 Task: Design a 3D-printable kinetic sculpture powered by an automated crank mechanism.
Action: Mouse moved to (150, 125)
Screenshot: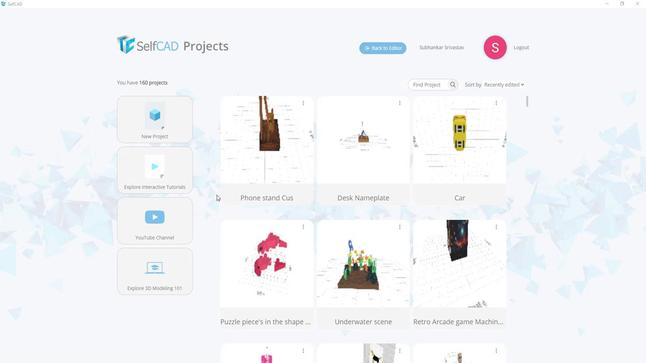 
Action: Mouse pressed left at (150, 125)
Screenshot: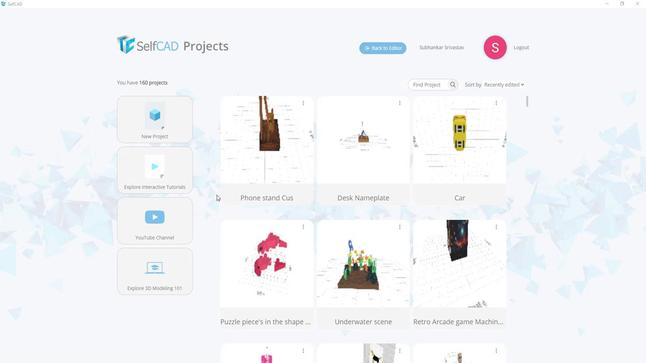 
Action: Mouse moved to (331, 148)
Screenshot: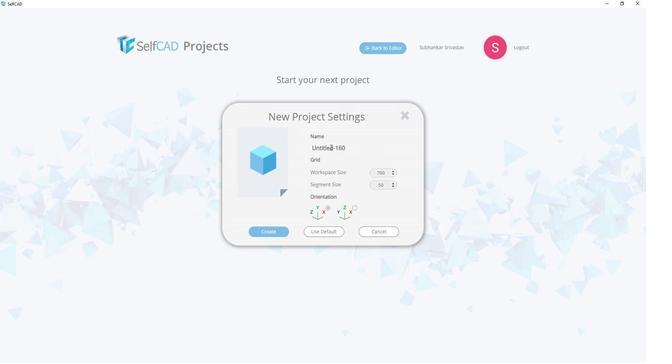 
Action: Mouse pressed left at (331, 148)
Screenshot: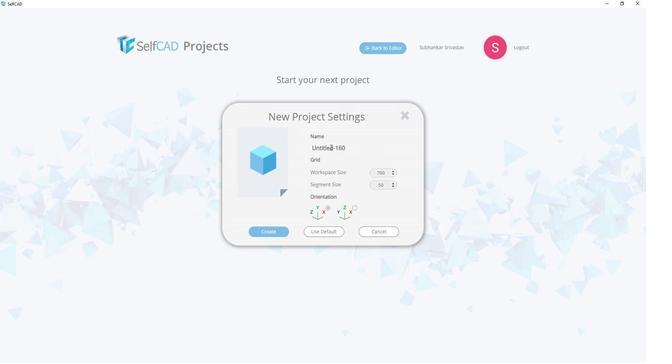 
Action: Mouse moved to (363, 143)
Screenshot: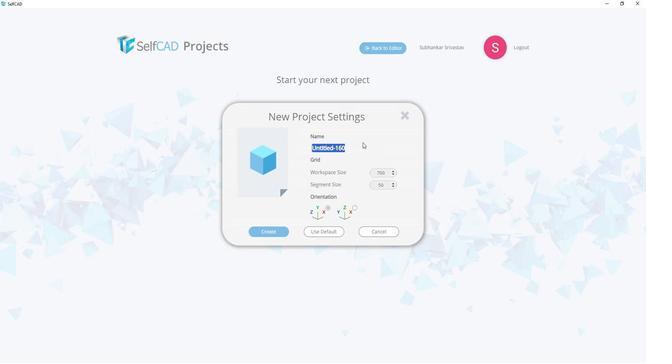 
Action: Key pressed <Key.shift><Key.shift><Key.shift><Key.shift><Key.shift><Key.shift><Key.shift><Key.shift><Key.shift><Key.shift><Key.shift>Kinetic<Key.space><Key.shift>Sculpture<Key.space><Key.shift>Automated
Screenshot: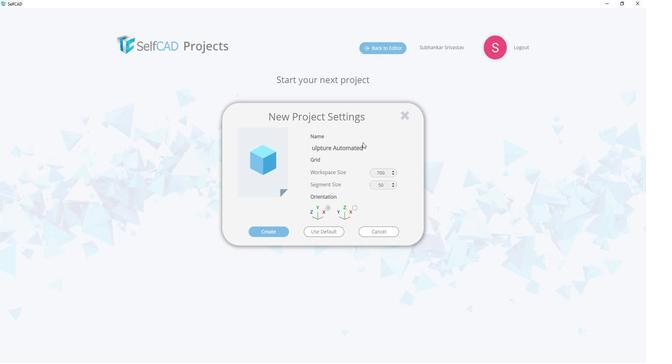 
Action: Mouse moved to (268, 230)
Screenshot: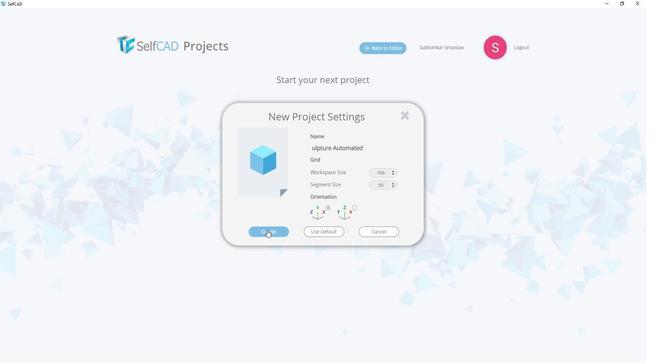 
Action: Mouse pressed left at (268, 230)
Screenshot: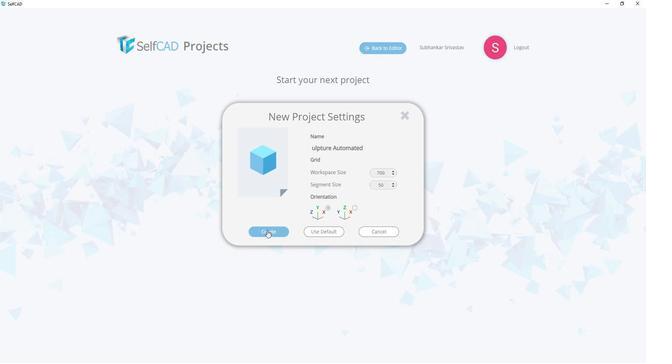 
Action: Mouse moved to (253, 214)
Screenshot: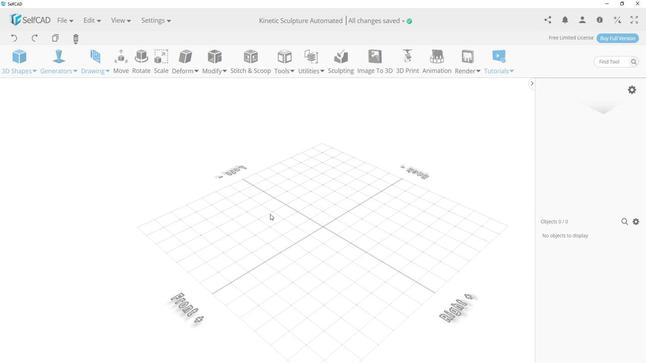 
Action: Mouse pressed left at (253, 214)
Screenshot: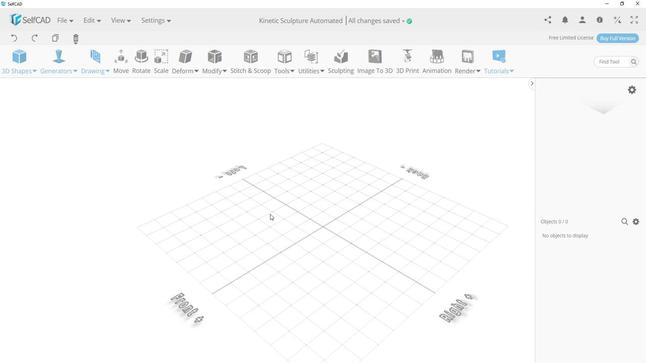 
Action: Mouse moved to (293, 215)
Screenshot: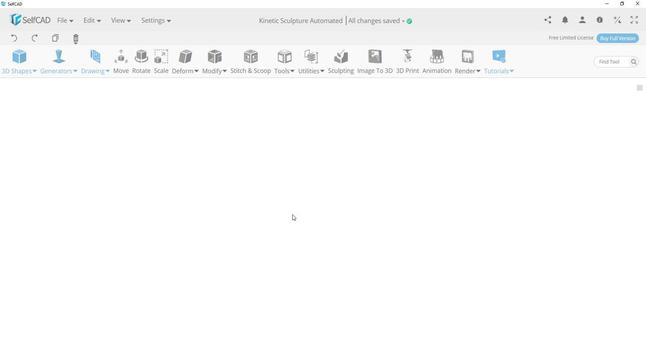
Action: Mouse scrolled (293, 215) with delta (0, 0)
Screenshot: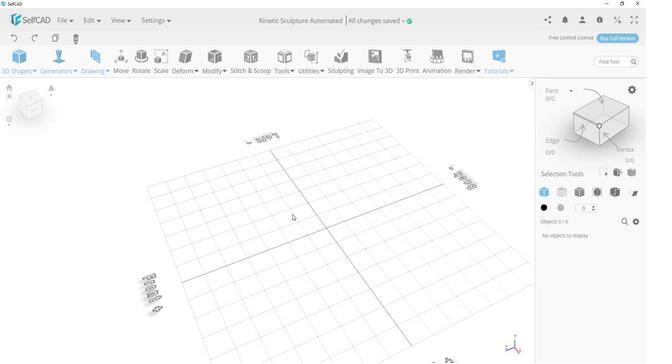 
Action: Mouse scrolled (293, 215) with delta (0, 0)
Screenshot: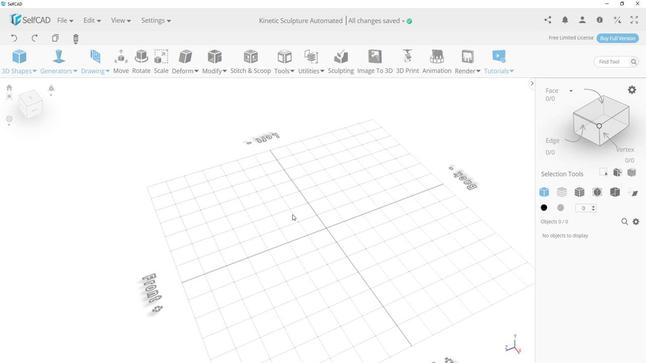 
Action: Mouse scrolled (293, 215) with delta (0, 0)
Screenshot: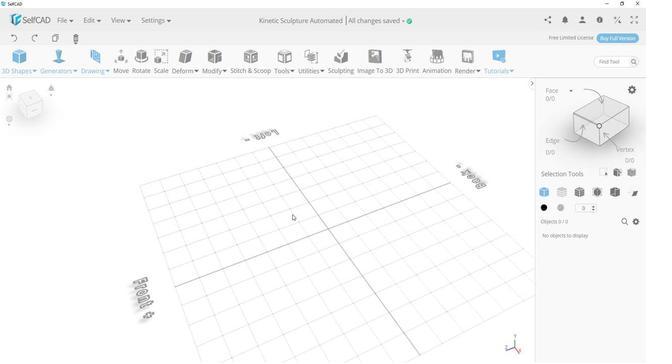 
Action: Mouse moved to (316, 230)
Screenshot: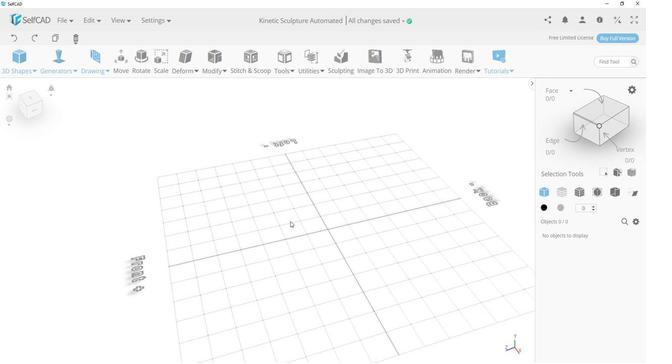 
Action: Mouse pressed left at (316, 230)
Screenshot: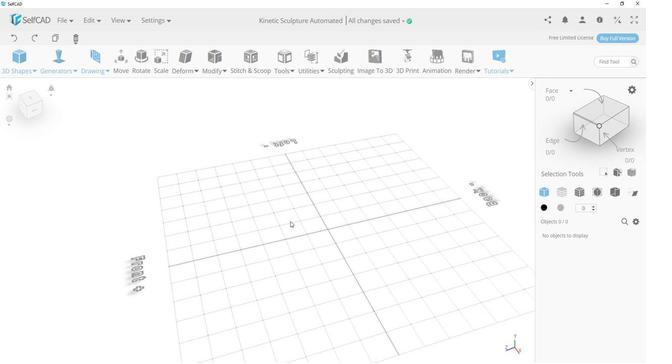
Action: Mouse moved to (44, 145)
Screenshot: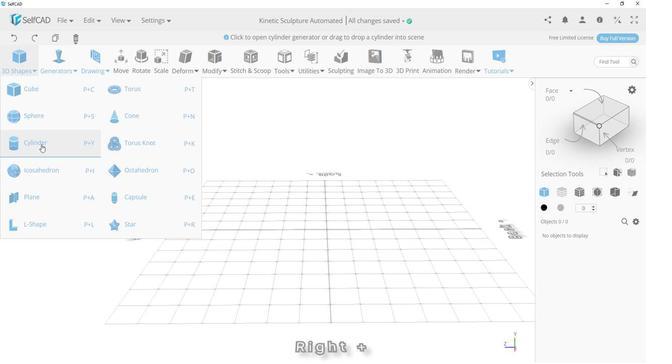 
Action: Mouse pressed left at (44, 145)
Screenshot: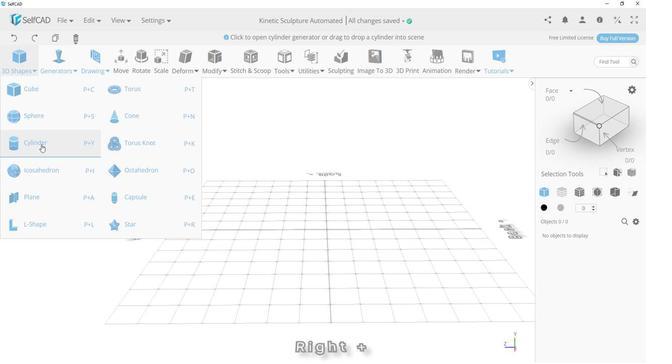 
Action: Mouse moved to (343, 232)
Screenshot: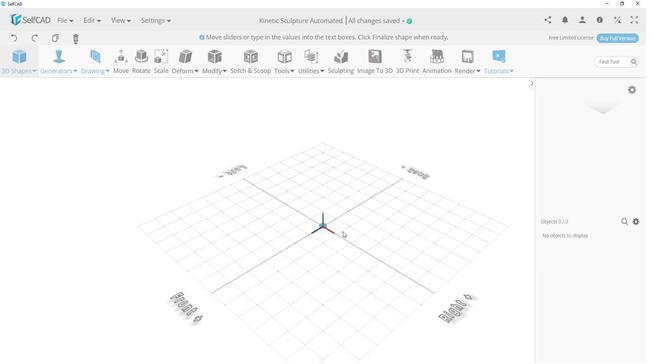
Action: Mouse scrolled (343, 232) with delta (0, 0)
Screenshot: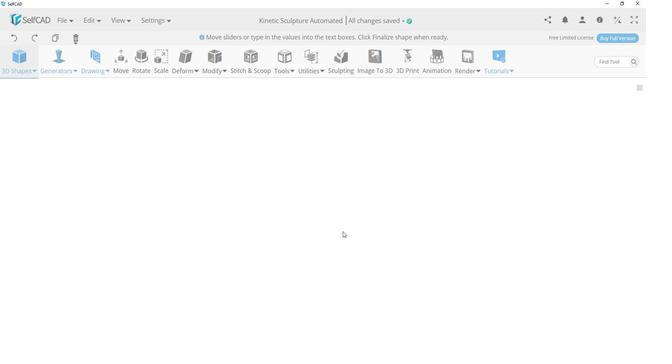 
Action: Mouse scrolled (343, 232) with delta (0, 0)
Screenshot: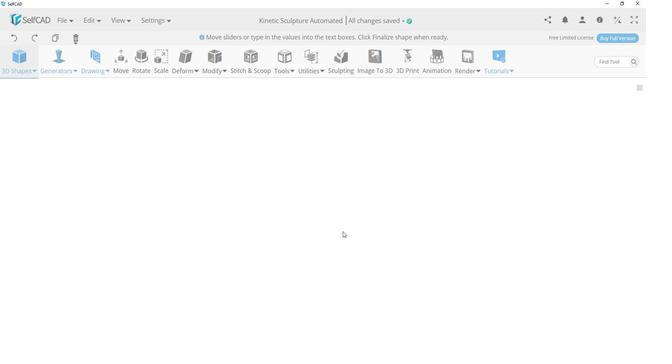
Action: Mouse scrolled (343, 232) with delta (0, 0)
Screenshot: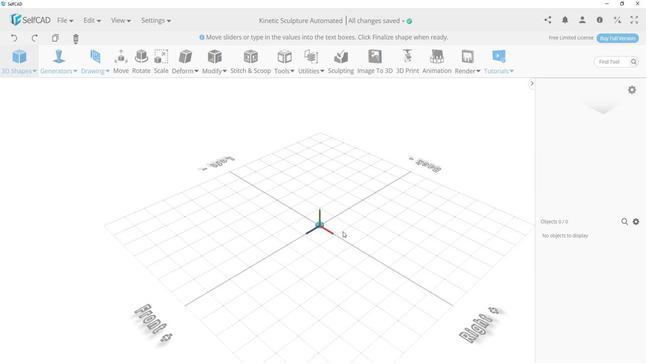
Action: Mouse scrolled (343, 232) with delta (0, 0)
Screenshot: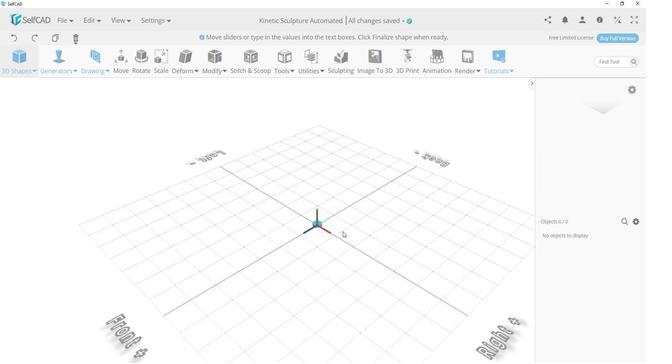 
Action: Mouse scrolled (343, 232) with delta (0, 0)
Screenshot: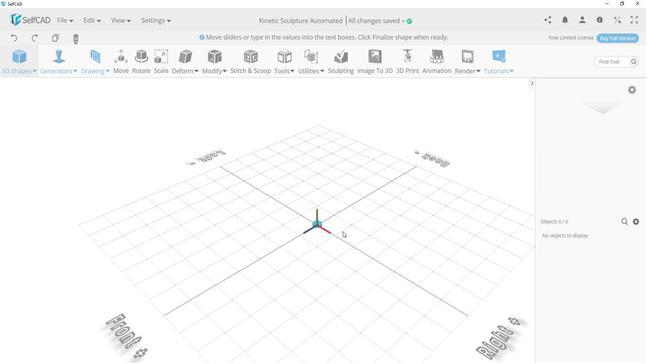 
Action: Mouse scrolled (343, 232) with delta (0, 0)
Screenshot: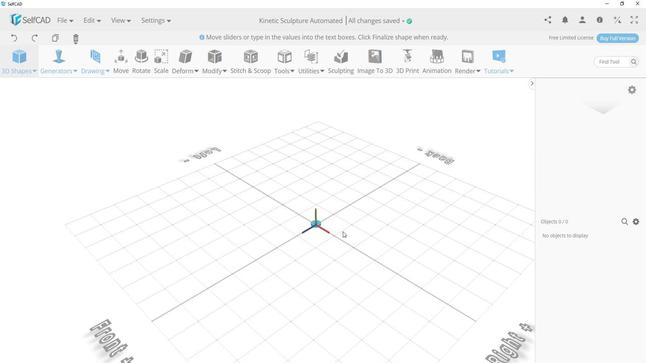 
Action: Mouse scrolled (343, 232) with delta (0, 0)
Screenshot: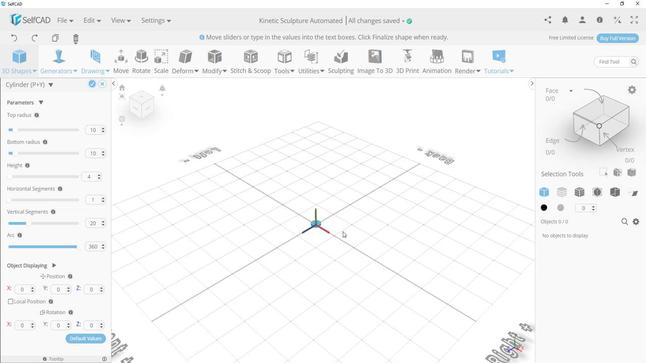 
Action: Mouse moved to (343, 232)
Screenshot: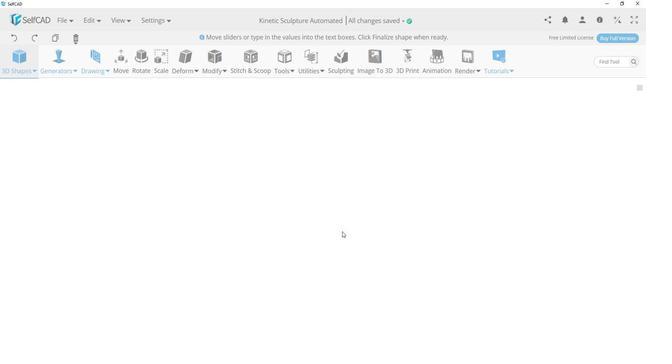 
Action: Mouse scrolled (343, 232) with delta (0, 0)
Screenshot: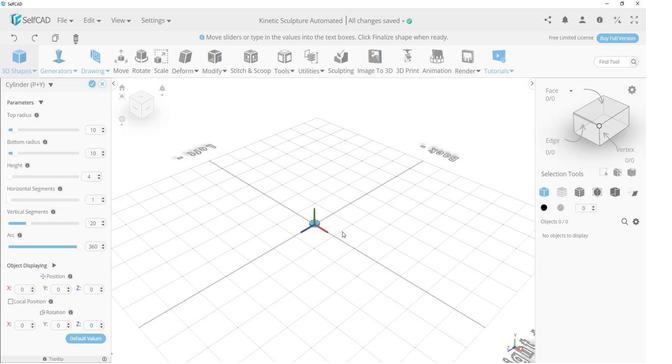 
Action: Mouse scrolled (343, 232) with delta (0, 0)
Screenshot: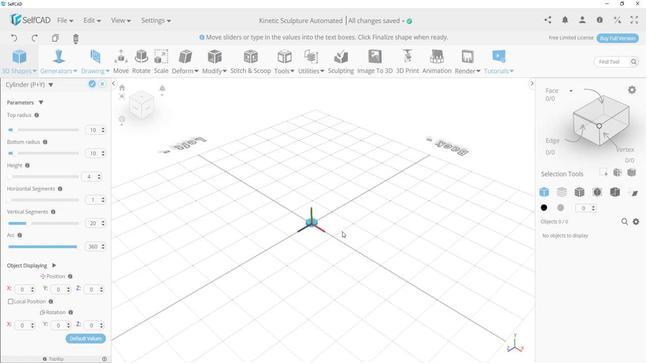 
Action: Mouse moved to (17, 130)
Screenshot: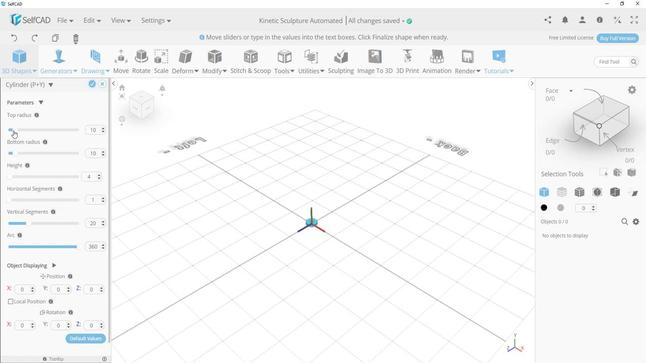 
Action: Mouse pressed left at (17, 130)
Screenshot: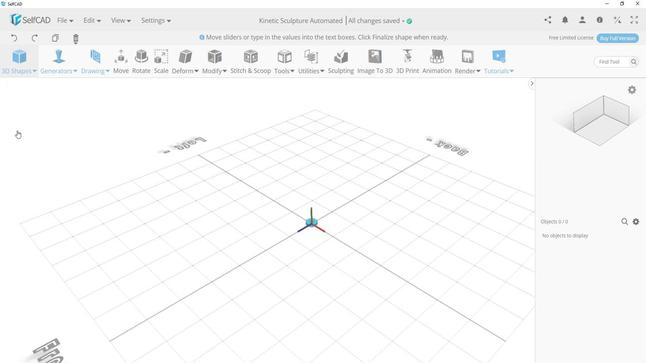 
Action: Mouse moved to (105, 131)
Screenshot: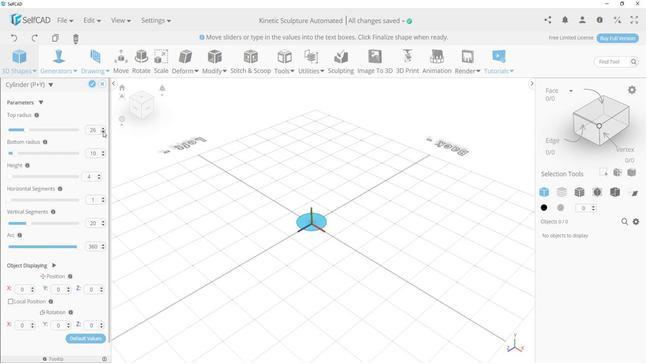 
Action: Mouse pressed left at (105, 131)
Screenshot: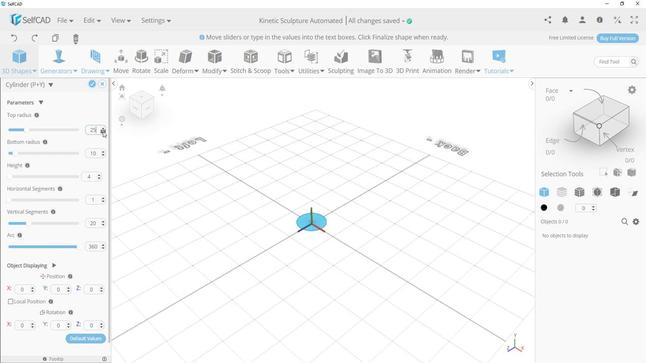 
Action: Mouse pressed left at (105, 131)
Screenshot: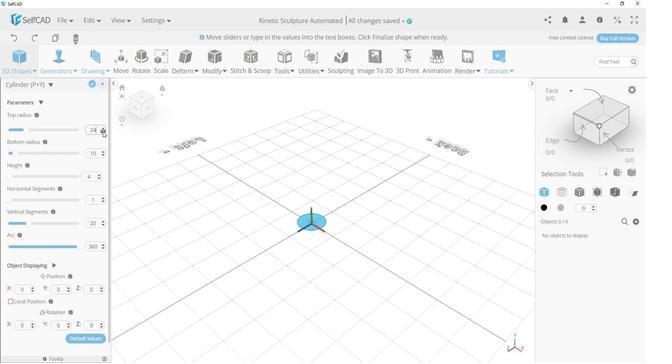 
Action: Mouse pressed left at (105, 131)
Screenshot: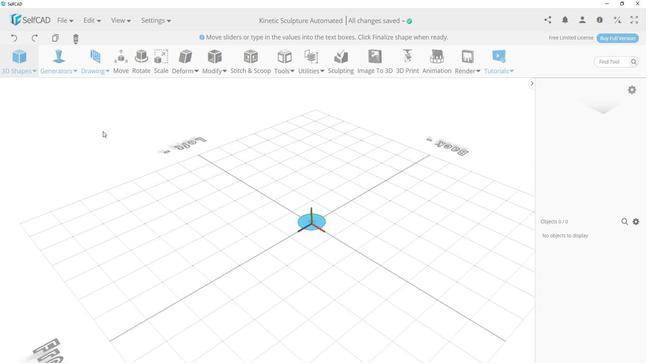 
Action: Mouse pressed left at (105, 131)
Screenshot: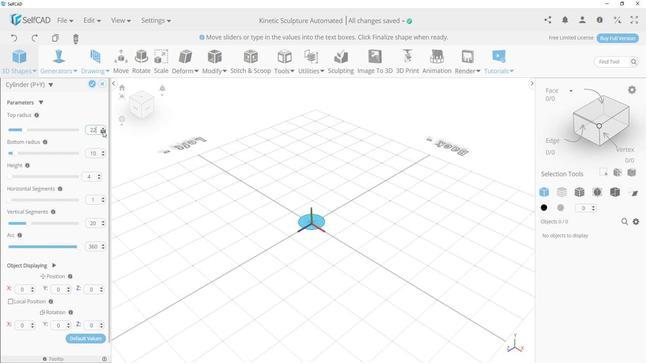 
Action: Mouse pressed left at (105, 131)
Screenshot: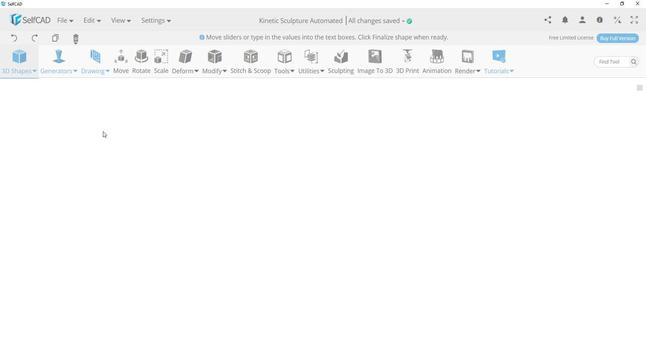 
Action: Mouse pressed left at (105, 131)
Screenshot: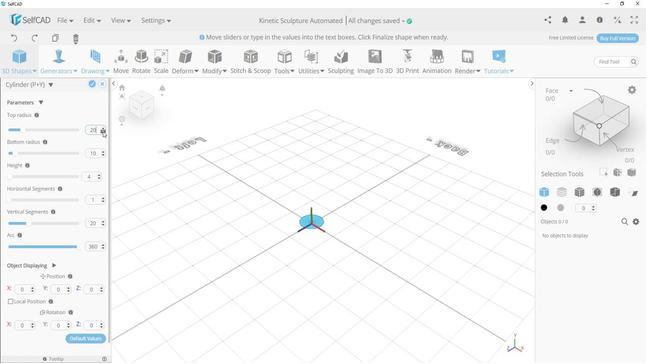 
Action: Mouse moved to (18, 153)
Screenshot: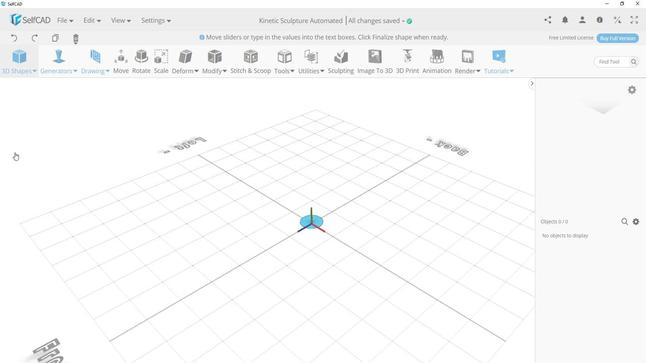 
Action: Mouse pressed left at (18, 153)
Screenshot: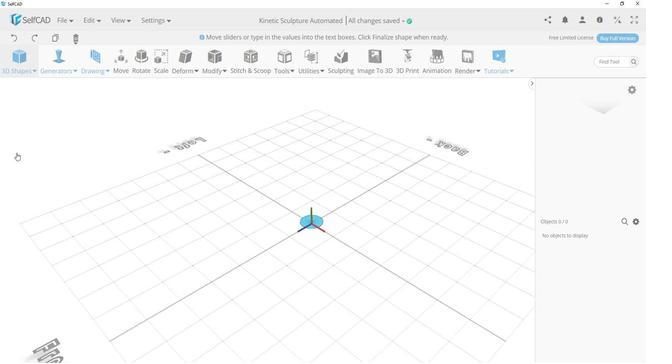 
Action: Mouse moved to (104, 153)
Screenshot: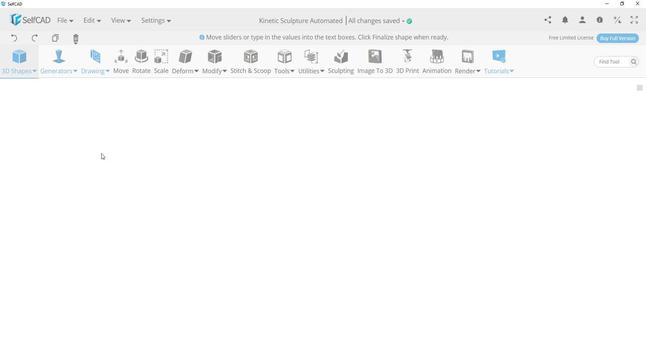 
Action: Mouse pressed left at (104, 153)
Screenshot: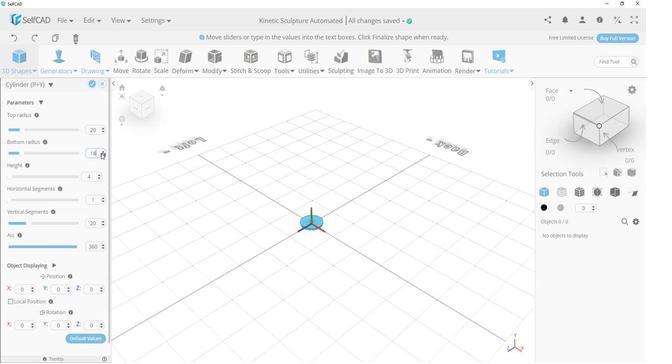 
Action: Mouse moved to (105, 153)
Screenshot: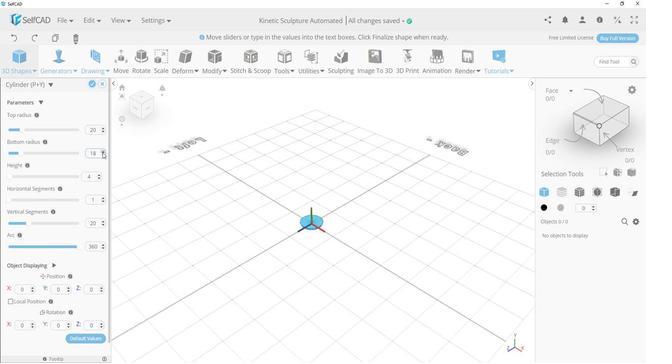 
Action: Mouse pressed left at (105, 153)
Screenshot: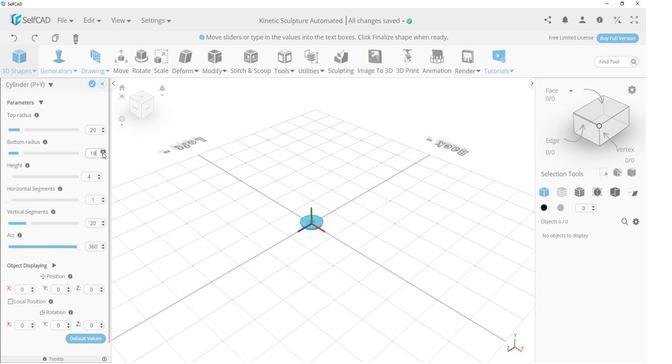 
Action: Mouse pressed left at (105, 153)
Screenshot: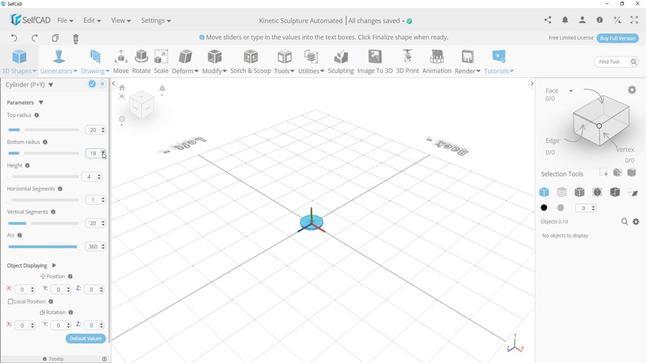 
Action: Mouse moved to (93, 83)
Screenshot: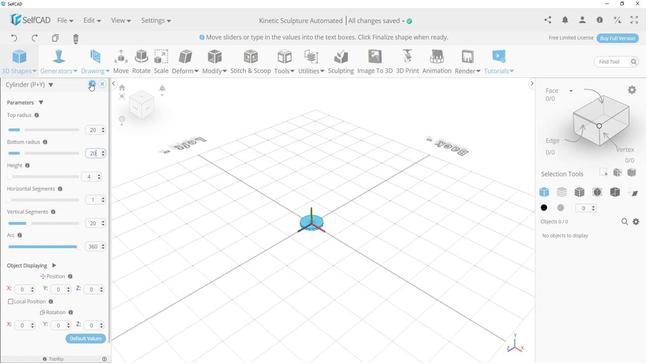 
Action: Mouse pressed left at (93, 83)
Screenshot: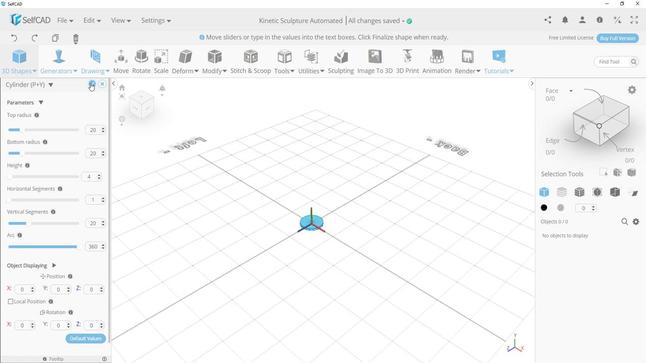 
Action: Mouse moved to (333, 240)
Screenshot: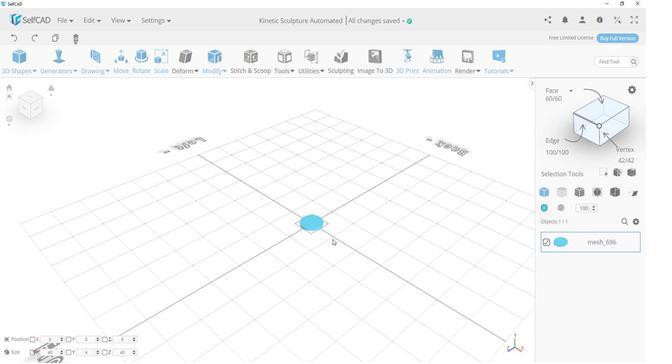
Action: Mouse scrolled (333, 240) with delta (0, 0)
Screenshot: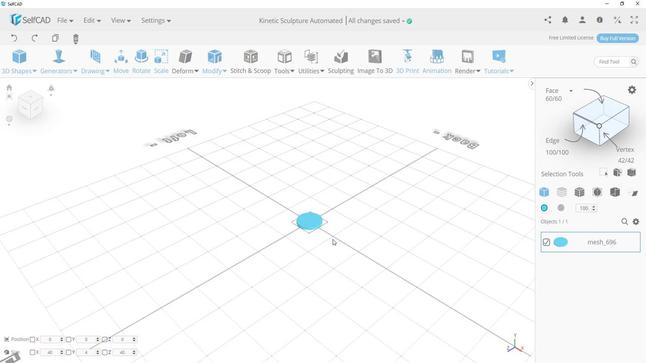 
Action: Mouse scrolled (333, 240) with delta (0, 0)
Screenshot: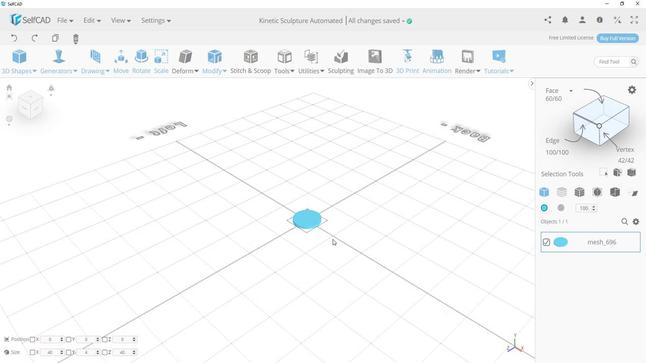 
Action: Mouse scrolled (333, 240) with delta (0, 0)
Screenshot: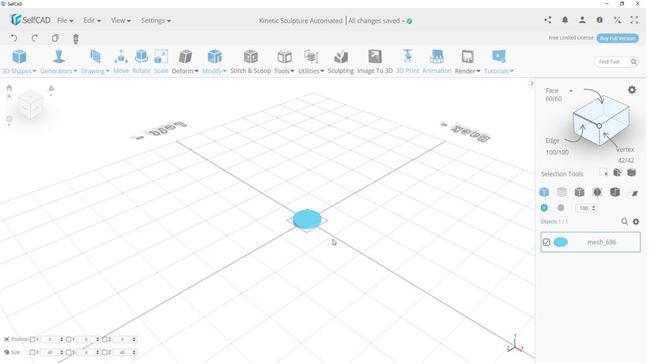 
Action: Mouse scrolled (333, 240) with delta (0, 0)
Screenshot: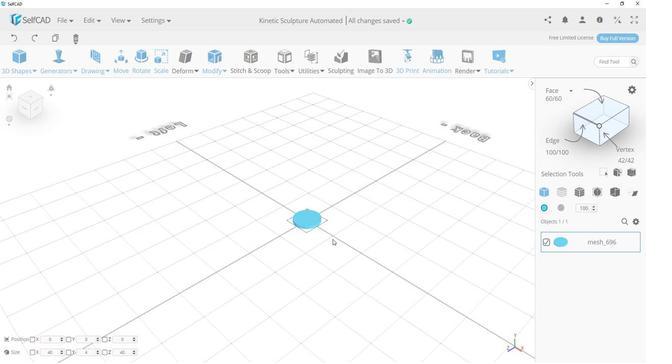 
Action: Mouse scrolled (333, 240) with delta (0, 0)
Screenshot: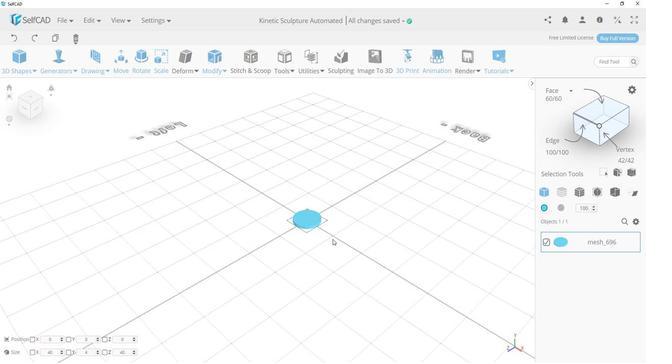 
Action: Mouse scrolled (333, 240) with delta (0, 0)
Screenshot: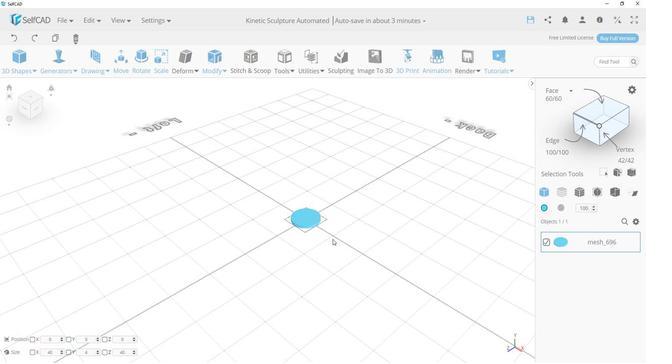 
Action: Mouse scrolled (333, 240) with delta (0, 0)
Screenshot: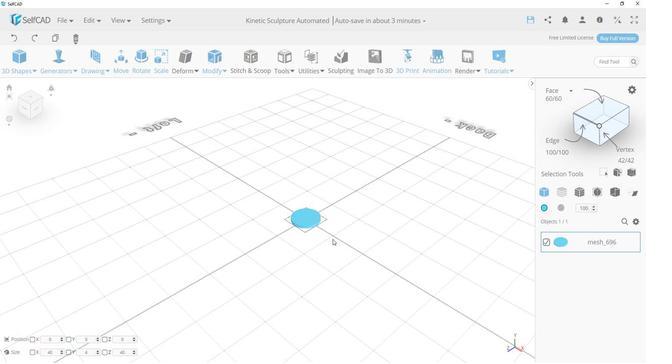 
Action: Mouse scrolled (333, 240) with delta (0, 0)
Screenshot: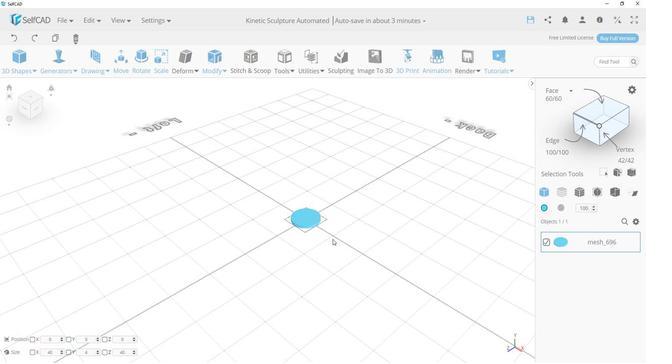 
Action: Mouse scrolled (333, 240) with delta (0, 0)
Screenshot: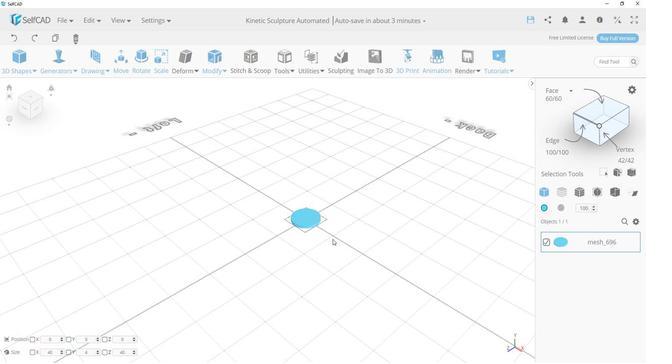 
Action: Mouse scrolled (333, 240) with delta (0, 0)
Screenshot: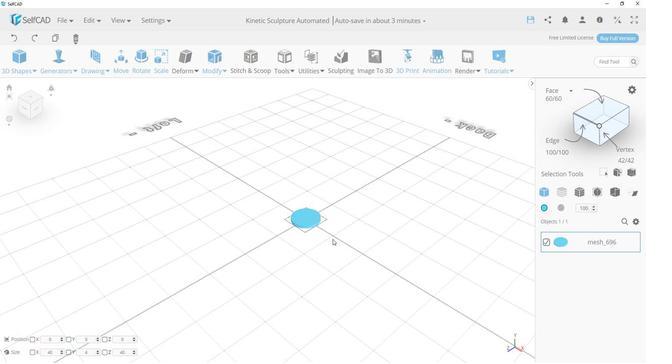 
Action: Mouse scrolled (333, 240) with delta (0, 0)
Screenshot: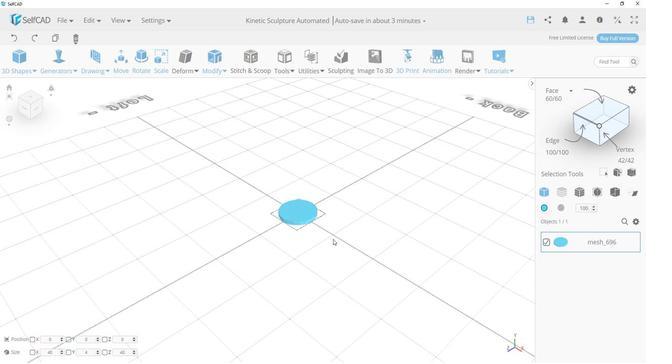 
Action: Mouse scrolled (333, 240) with delta (0, 0)
Screenshot: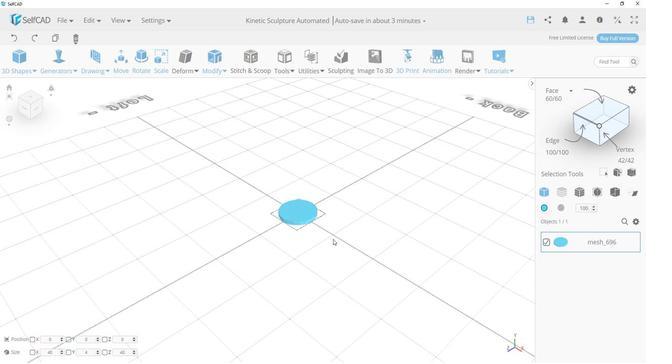 
Action: Mouse scrolled (333, 240) with delta (0, 0)
Screenshot: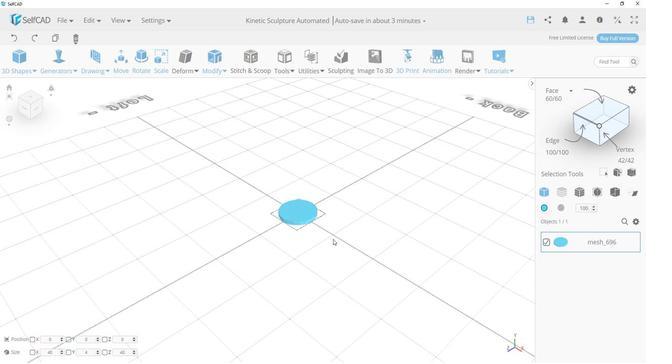 
Action: Mouse scrolled (333, 240) with delta (0, 0)
Screenshot: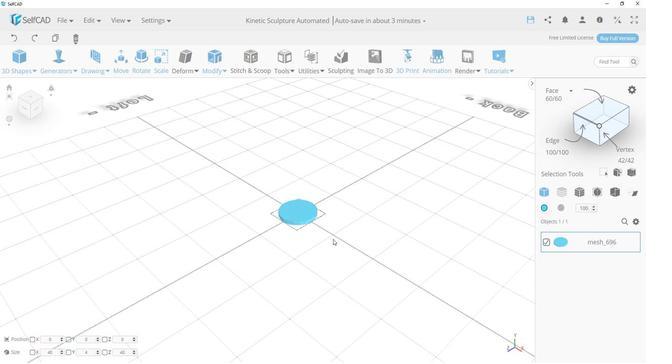 
Action: Mouse scrolled (333, 240) with delta (0, 0)
Screenshot: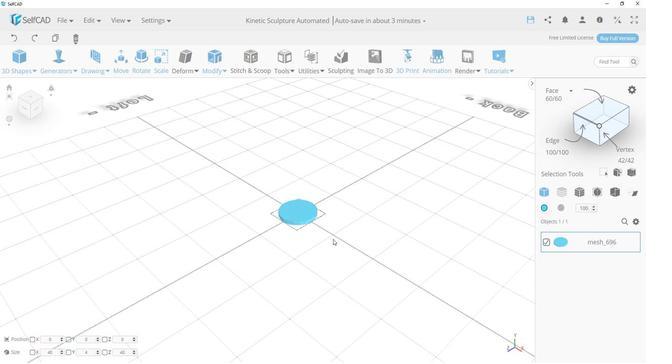 
Action: Mouse moved to (334, 240)
Screenshot: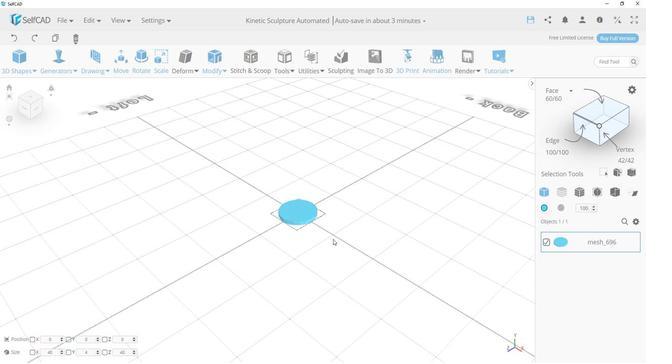 
Action: Mouse scrolled (334, 240) with delta (0, 0)
Screenshot: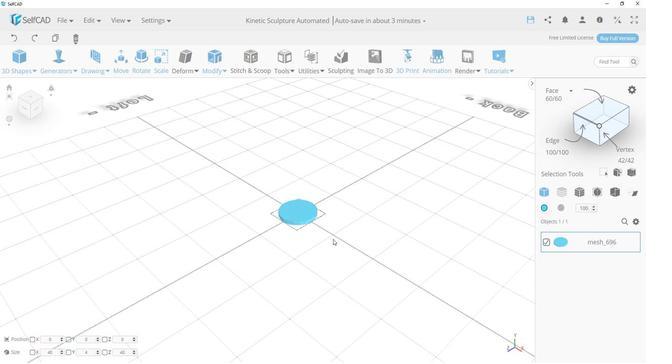 
Action: Mouse moved to (602, 111)
Screenshot: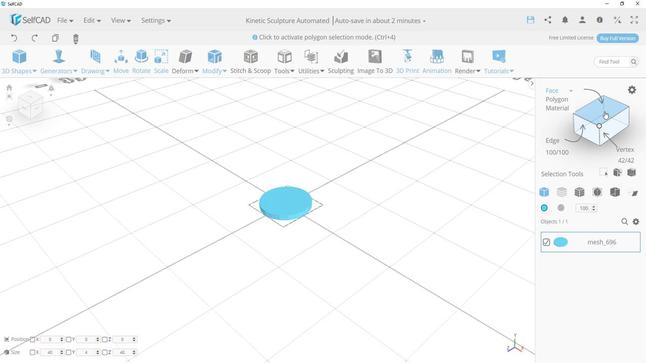 
Action: Mouse pressed left at (602, 111)
Screenshot: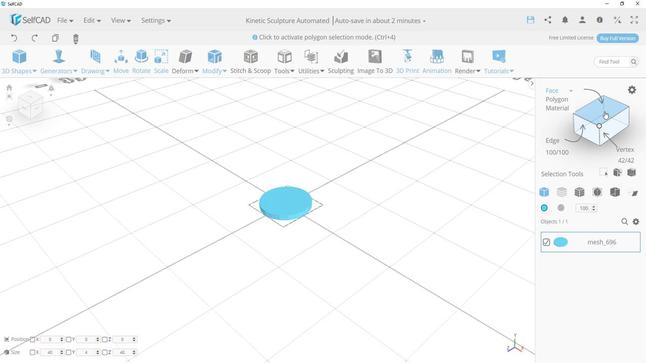 
Action: Mouse moved to (552, 100)
Screenshot: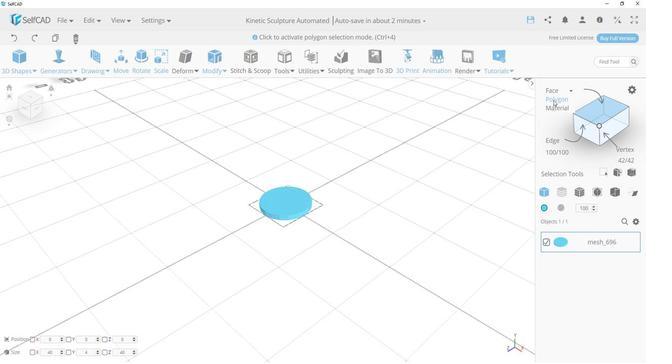 
Action: Mouse pressed left at (552, 100)
Screenshot: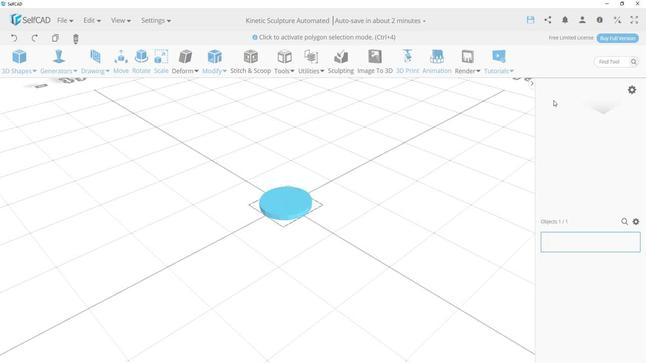 
Action: Mouse moved to (279, 200)
Screenshot: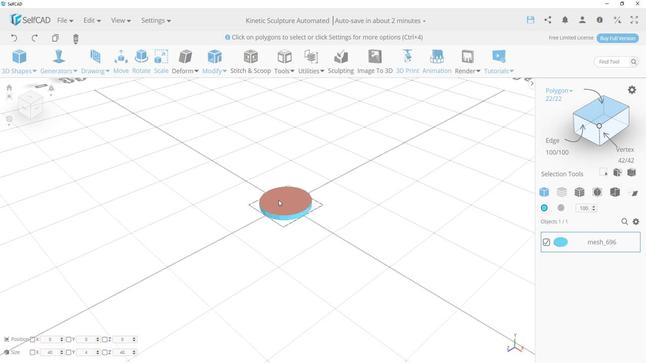 
Action: Mouse pressed left at (279, 200)
Screenshot: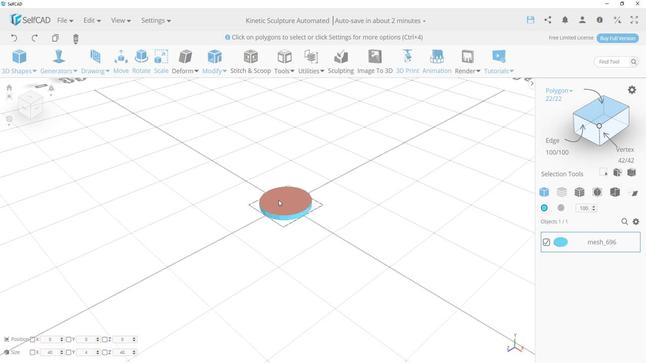 
Action: Mouse moved to (252, 271)
Screenshot: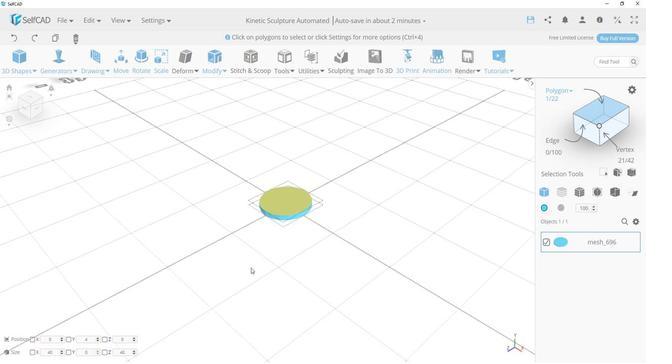 
Action: Mouse pressed left at (252, 271)
Screenshot: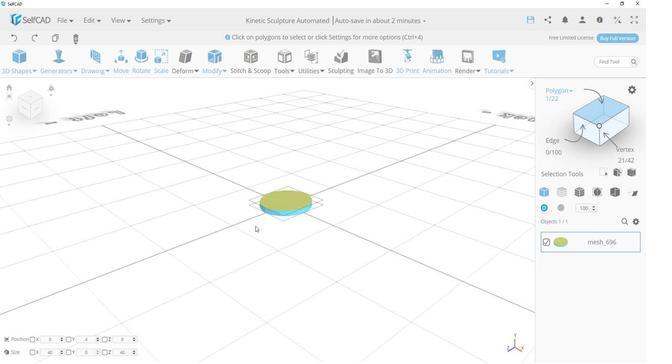 
Action: Mouse moved to (280, 214)
Screenshot: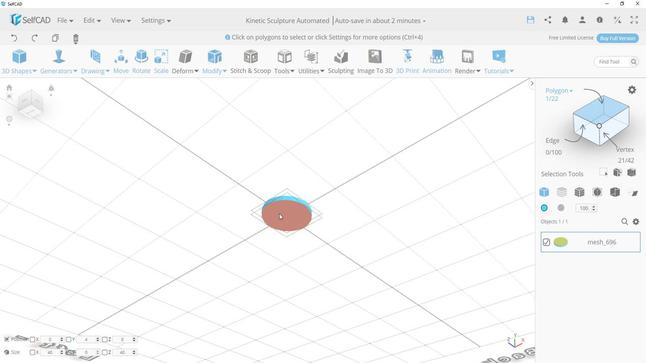 
Action: Mouse pressed left at (280, 214)
Screenshot: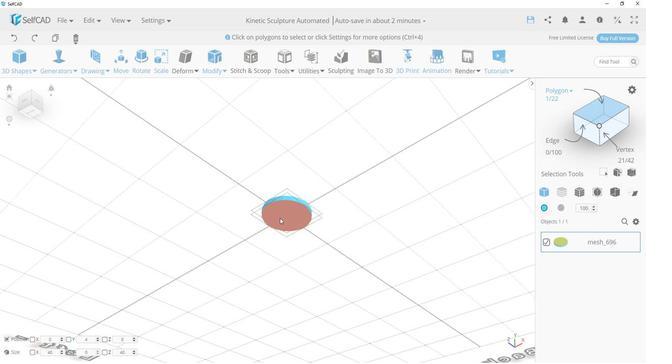 
Action: Mouse moved to (308, 288)
Screenshot: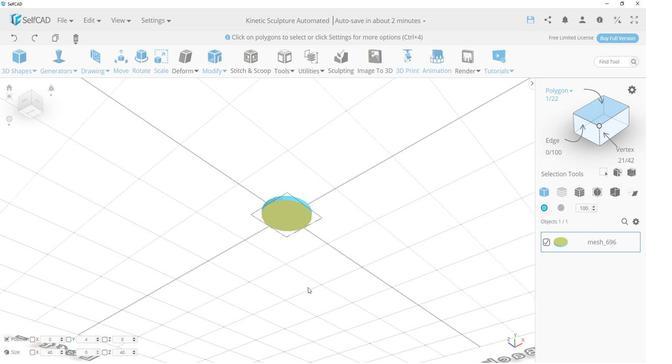 
Action: Key pressed <Key.delete><Key.enter><Key.delete><Key.enter>
Screenshot: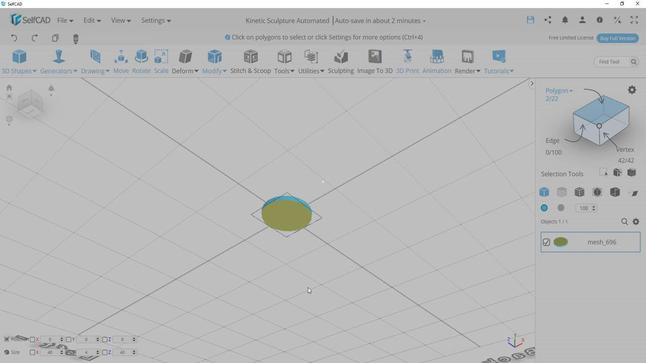 
Action: Mouse moved to (347, 172)
Screenshot: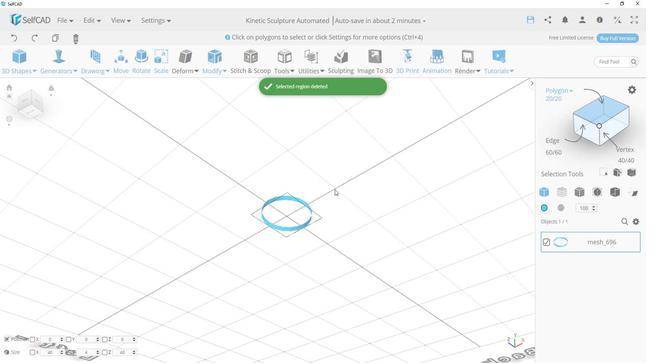 
Action: Mouse pressed left at (347, 172)
Screenshot: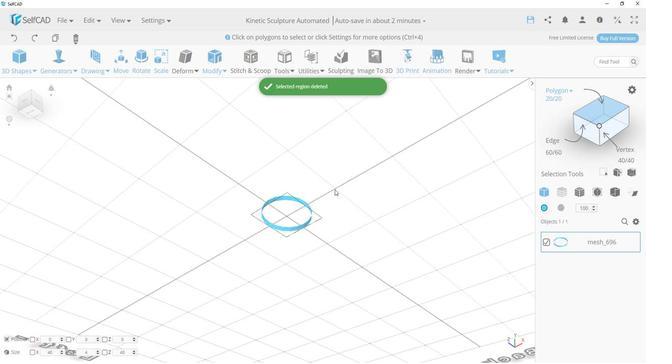 
Action: Mouse moved to (211, 60)
Screenshot: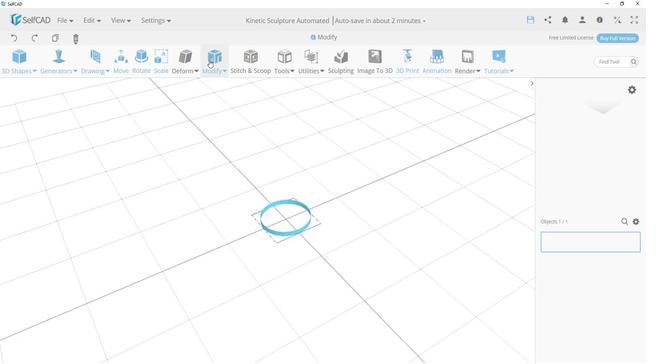 
Action: Mouse pressed left at (211, 60)
Screenshot: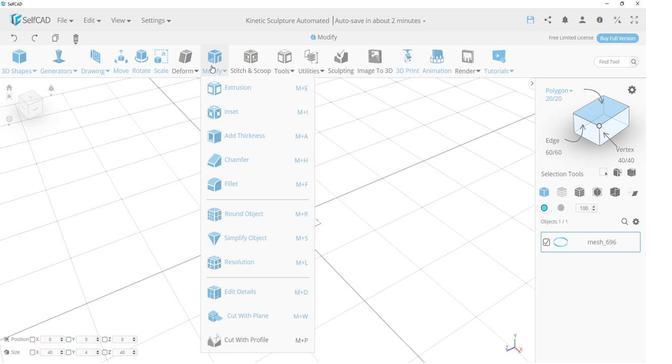 
Action: Mouse moved to (253, 128)
Screenshot: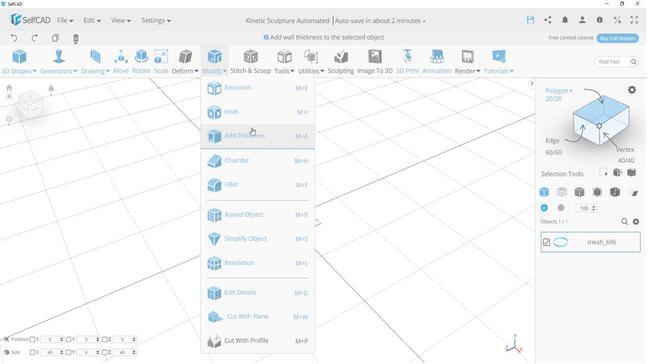 
Action: Mouse pressed left at (253, 128)
Screenshot: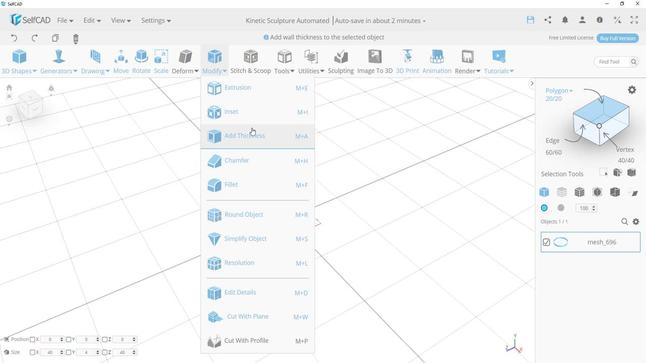 
Action: Mouse moved to (104, 108)
Screenshot: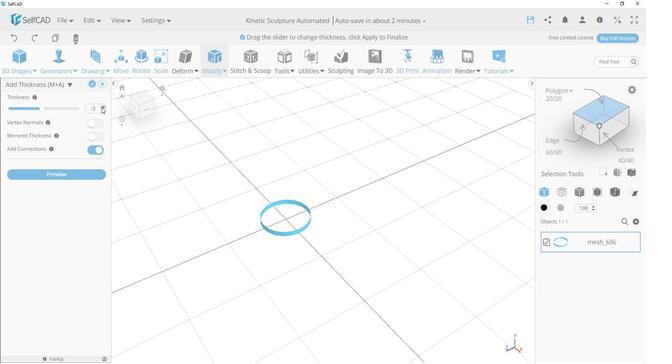 
Action: Mouse pressed left at (104, 108)
Screenshot: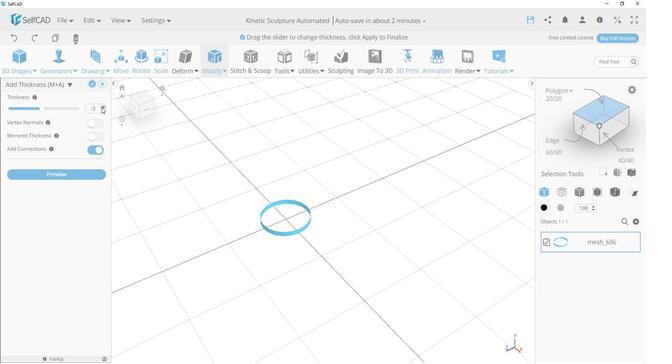 
Action: Mouse pressed left at (104, 108)
Screenshot: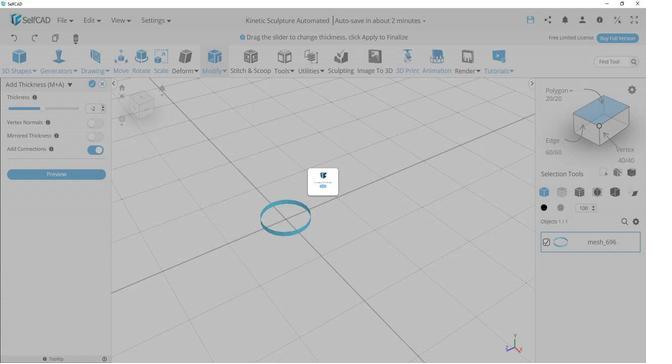 
Action: Mouse pressed left at (104, 108)
Screenshot: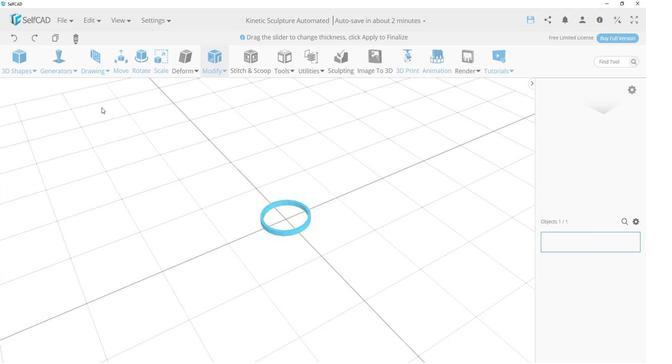 
Action: Mouse pressed left at (104, 108)
Screenshot: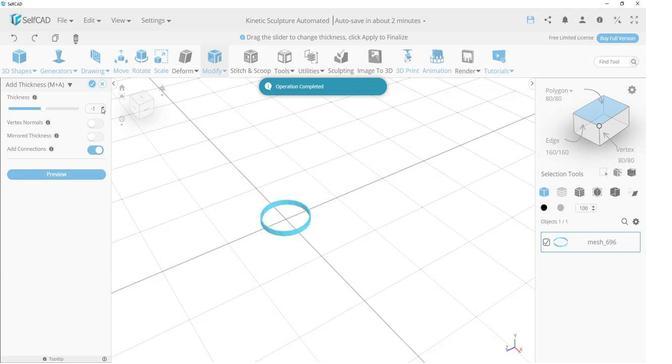 
Action: Mouse pressed left at (104, 108)
Screenshot: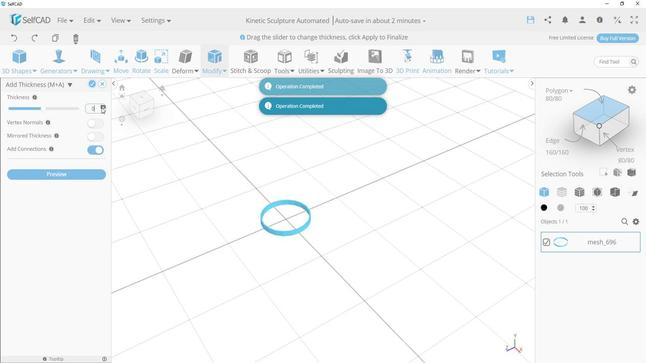 
Action: Mouse pressed left at (104, 108)
Screenshot: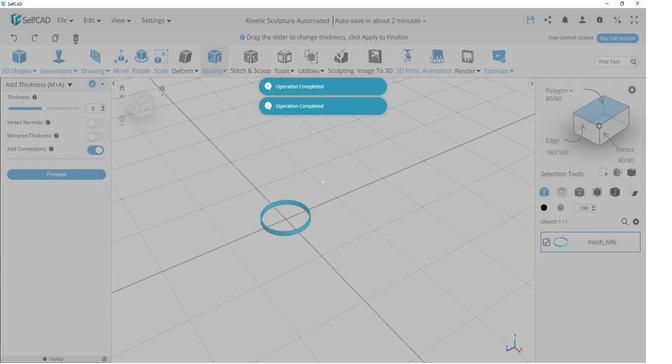 
Action: Mouse pressed left at (104, 108)
Screenshot: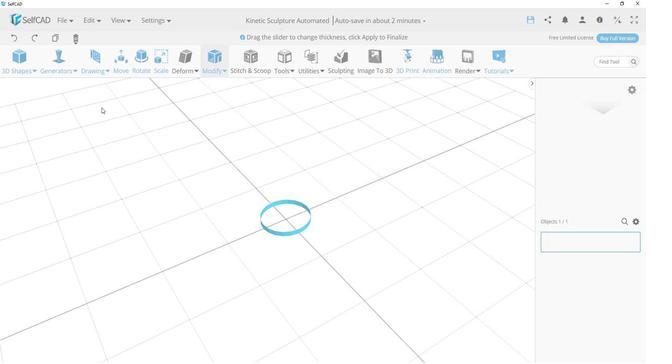 
Action: Mouse pressed left at (104, 108)
Screenshot: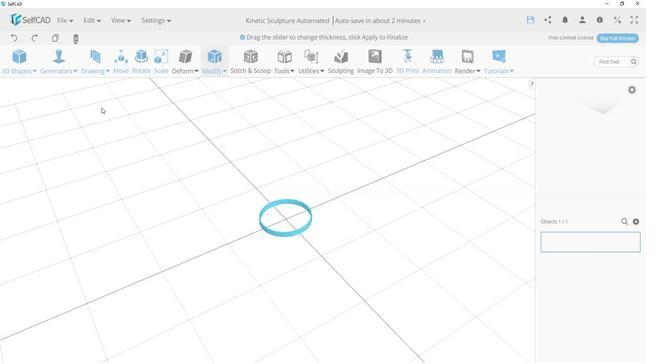 
Action: Mouse pressed left at (104, 108)
Screenshot: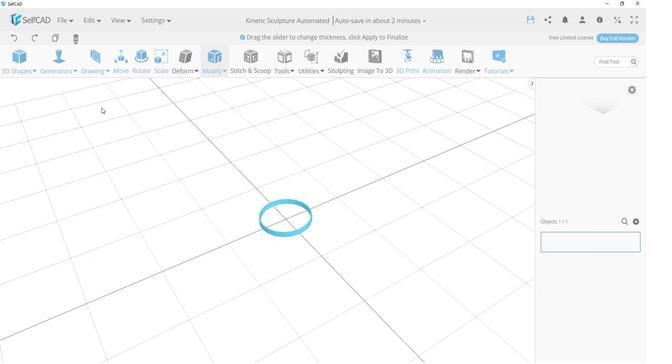 
Action: Mouse pressed left at (104, 108)
Screenshot: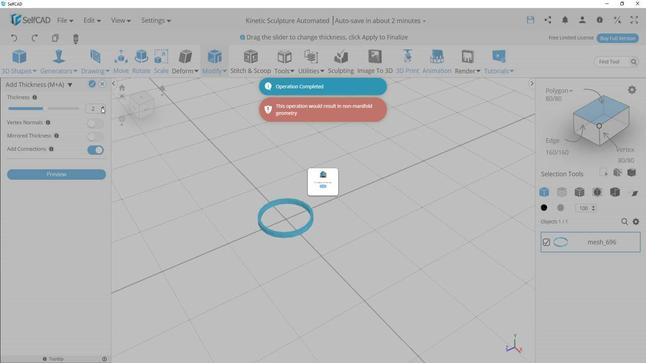 
Action: Mouse pressed left at (104, 108)
Screenshot: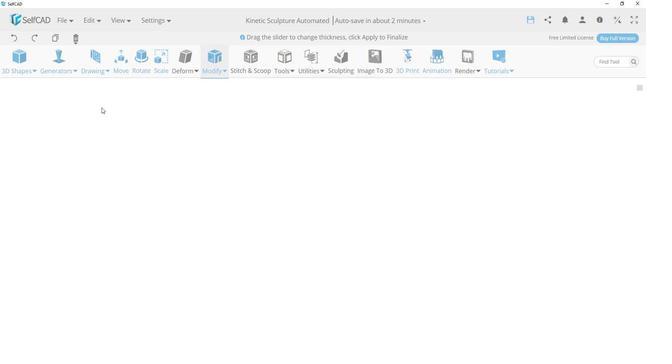 
Action: Mouse pressed left at (104, 108)
Screenshot: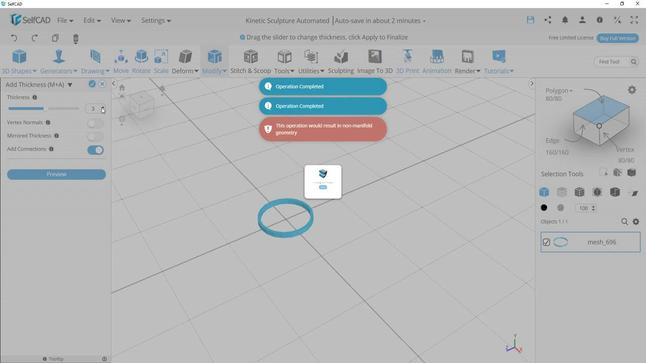 
Action: Mouse pressed left at (104, 108)
Screenshot: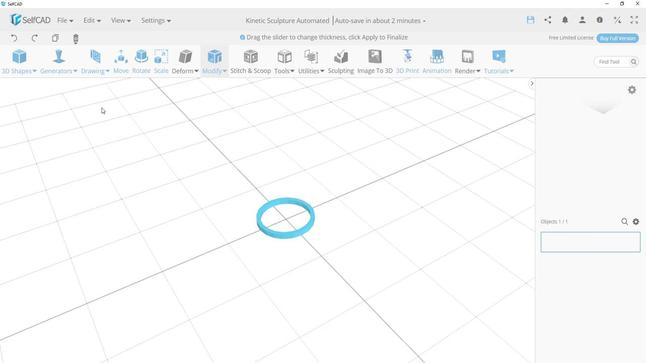
Action: Mouse pressed left at (104, 108)
Screenshot: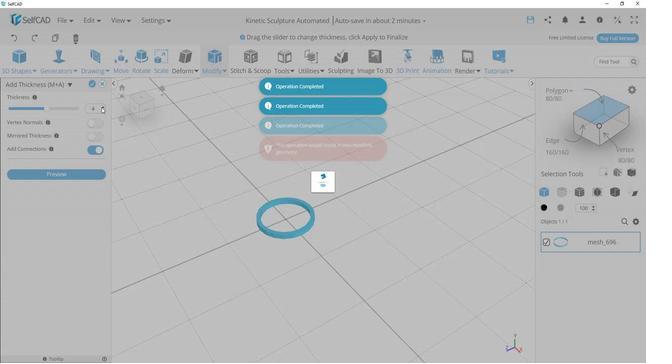 
Action: Mouse pressed left at (104, 108)
Screenshot: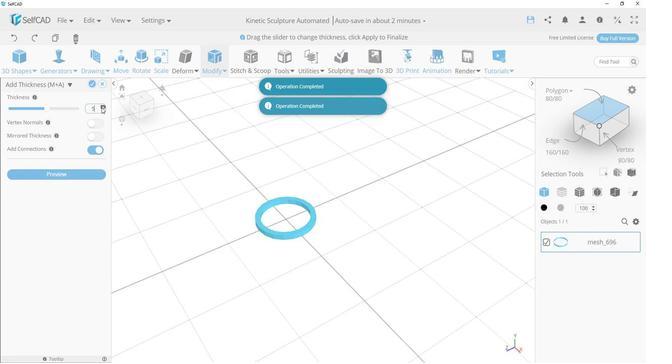 
Action: Mouse pressed left at (104, 108)
Screenshot: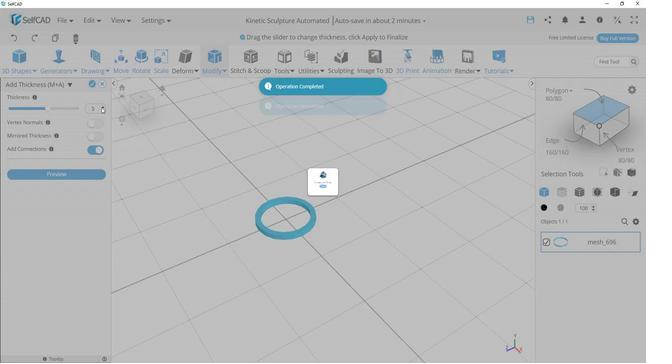 
Action: Mouse pressed left at (104, 108)
Screenshot: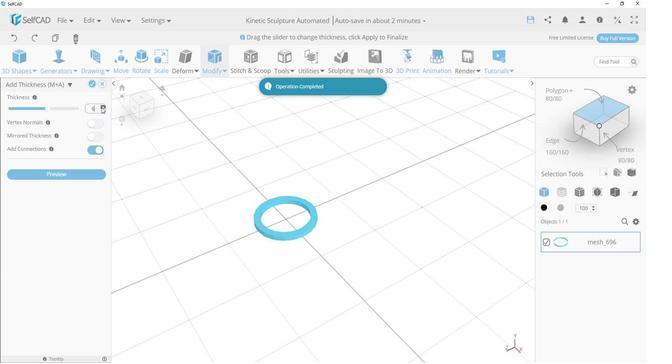 
Action: Mouse moved to (93, 85)
Screenshot: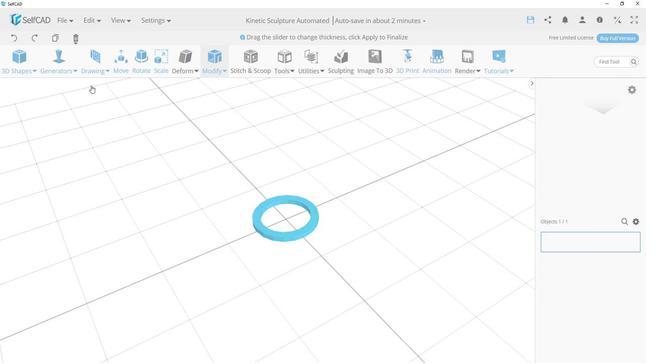 
Action: Mouse pressed left at (93, 85)
Screenshot: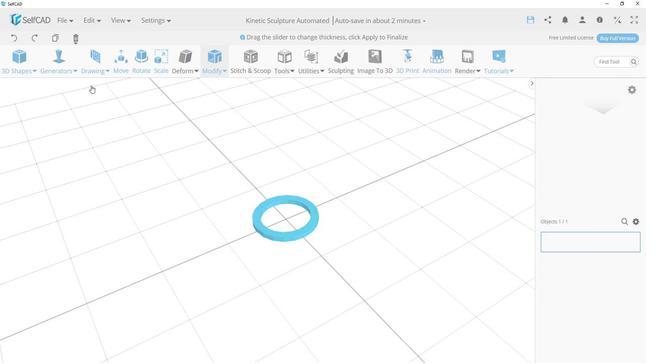 
Action: Mouse moved to (253, 226)
Screenshot: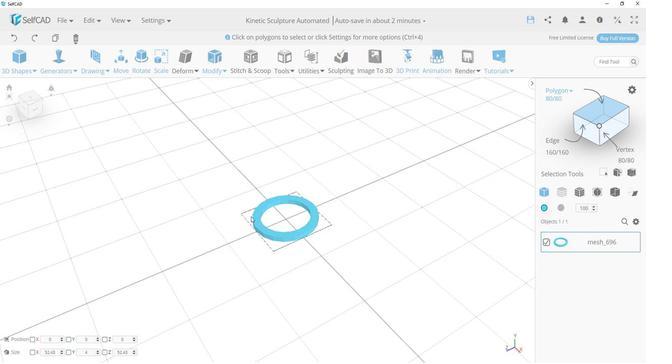
Action: Mouse pressed left at (253, 226)
Screenshot: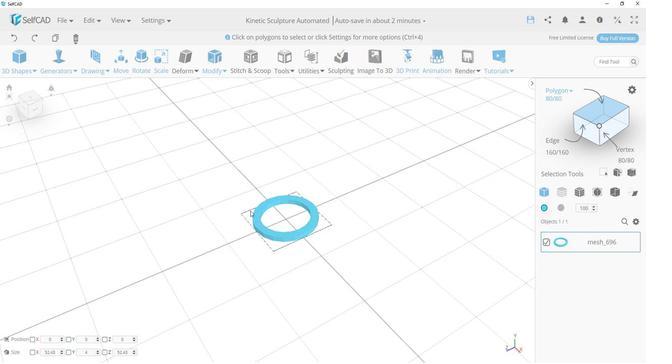 
Action: Mouse moved to (64, 350)
Screenshot: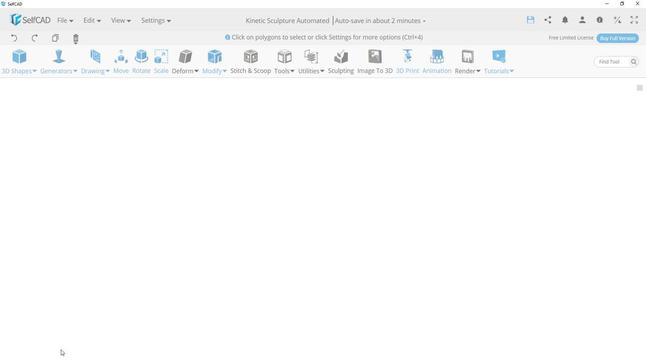 
Action: Mouse pressed left at (64, 350)
Screenshot: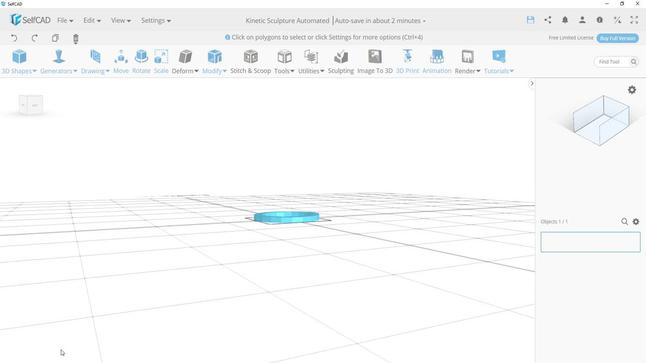 
Action: Mouse moved to (64, 352)
Screenshot: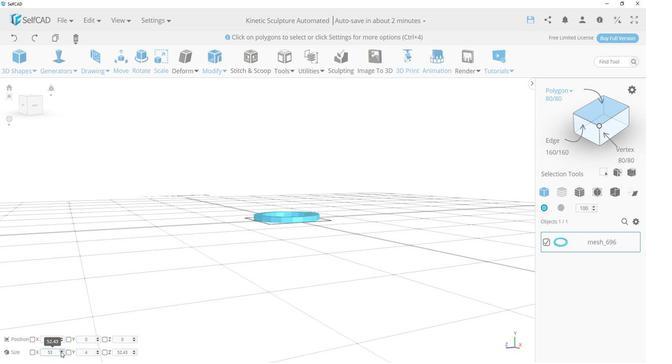 
Action: Mouse pressed left at (64, 352)
Screenshot: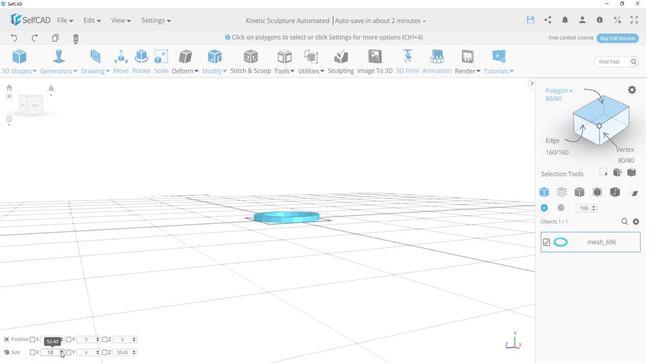 
Action: Mouse pressed left at (64, 352)
Screenshot: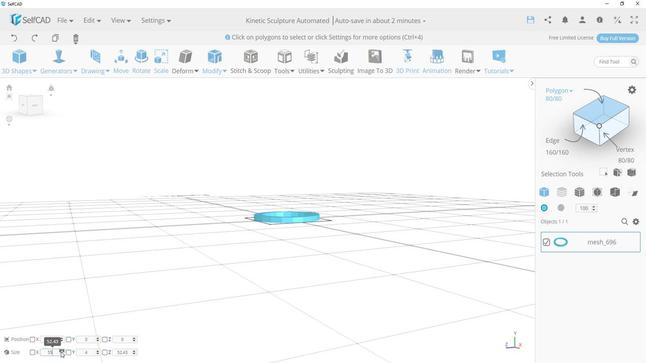 
Action: Mouse moved to (134, 352)
Screenshot: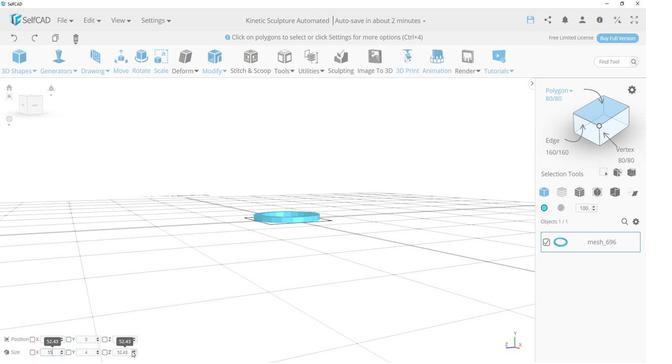 
Action: Mouse pressed left at (134, 352)
Screenshot: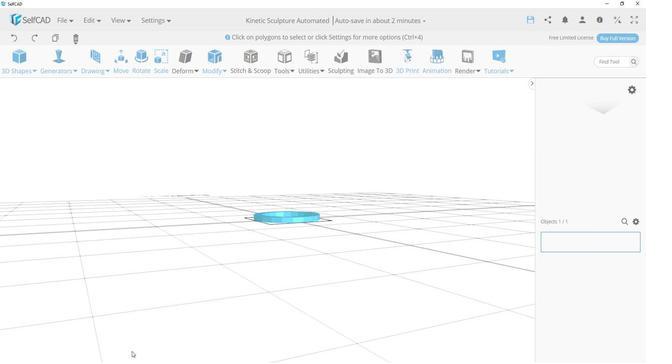 
Action: Mouse pressed left at (134, 352)
Screenshot: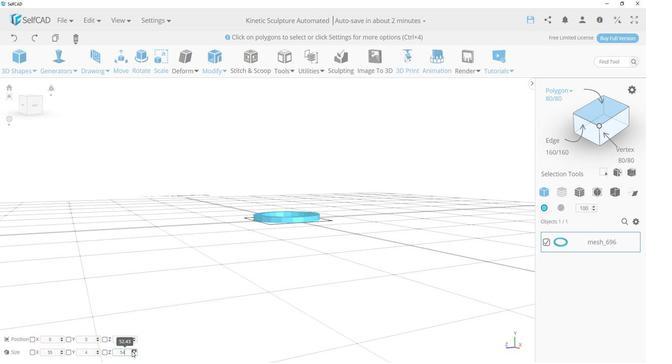 
Action: Mouse pressed left at (134, 352)
Screenshot: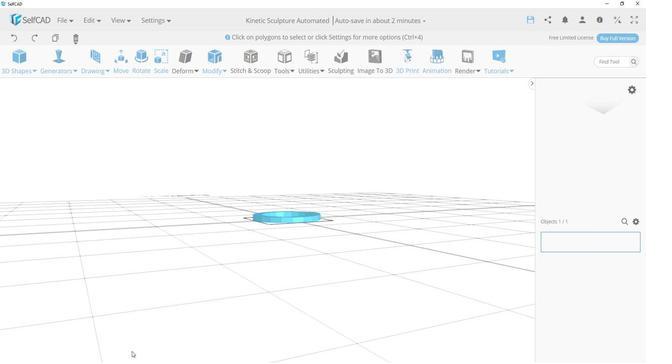 
Action: Mouse moved to (225, 208)
Screenshot: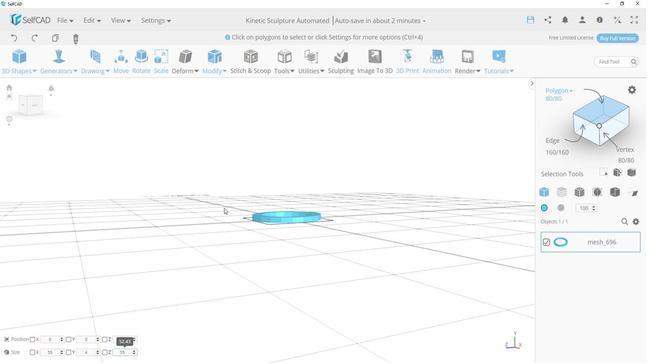 
Action: Mouse pressed left at (225, 208)
Screenshot: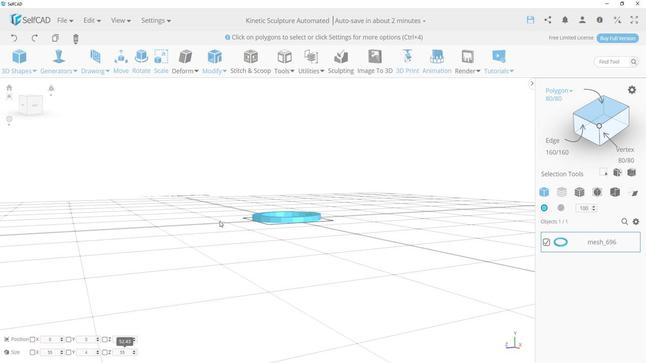 
Action: Mouse moved to (299, 290)
Screenshot: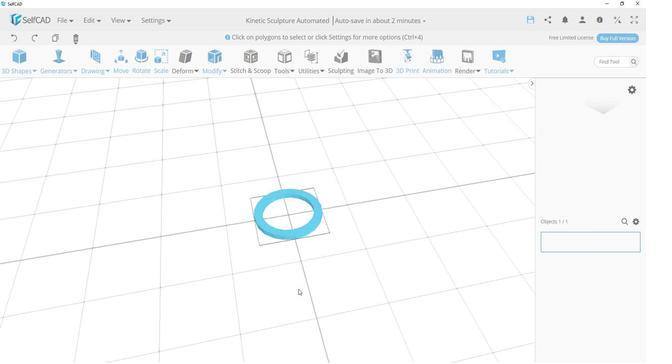 
Action: Mouse scrolled (299, 290) with delta (0, 0)
Screenshot: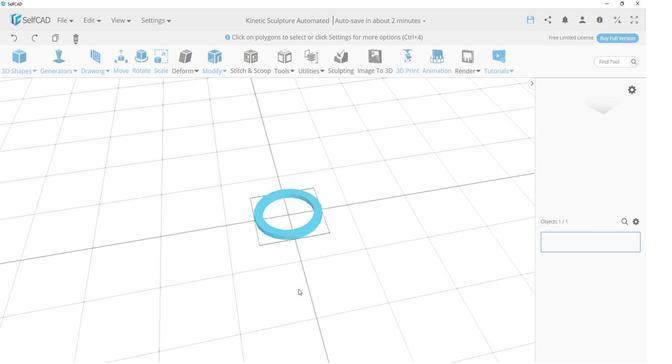 
Action: Mouse moved to (101, 355)
Screenshot: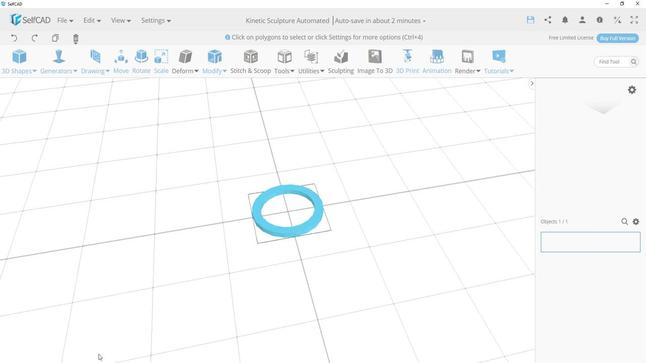 
Action: Mouse pressed left at (101, 355)
Screenshot: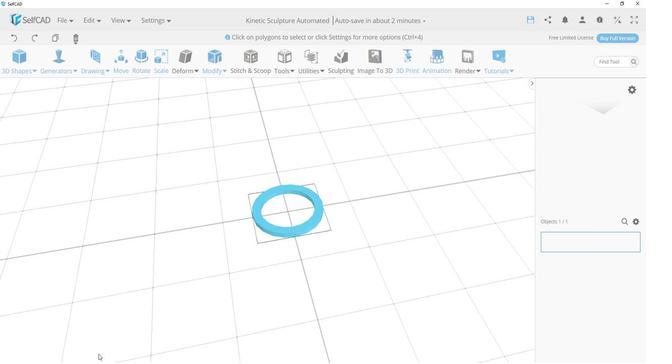 
Action: Mouse moved to (240, 269)
Screenshot: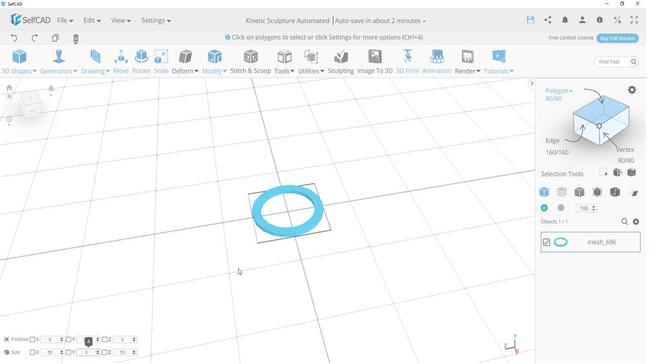 
Action: Mouse pressed left at (240, 269)
Screenshot: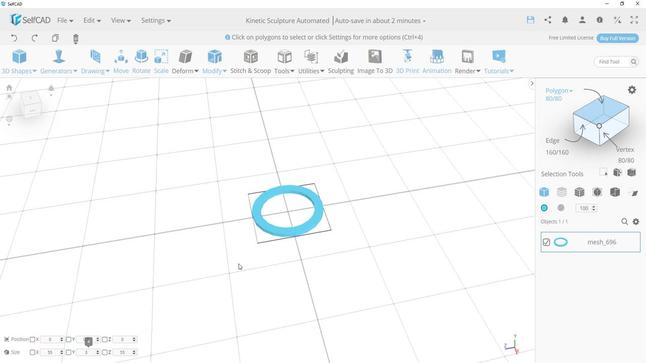 
Action: Mouse moved to (262, 228)
Screenshot: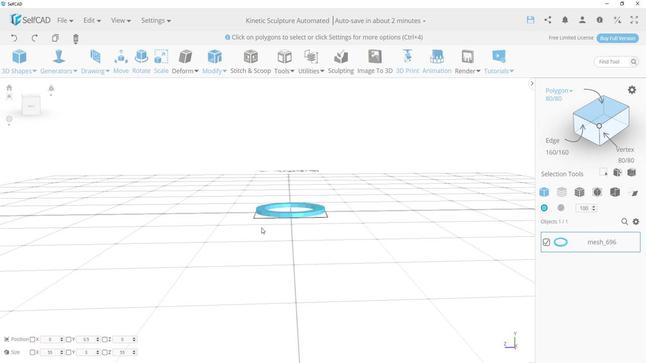 
Action: Mouse scrolled (262, 228) with delta (0, 0)
Screenshot: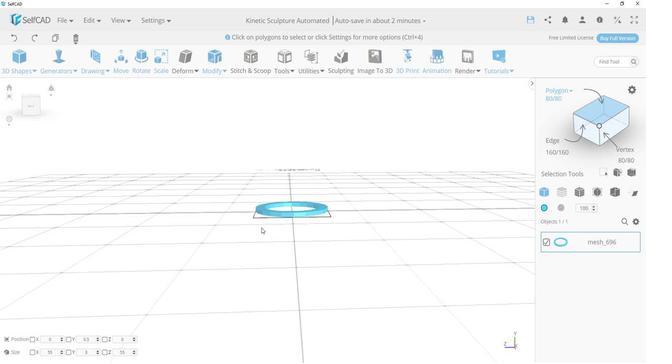 
Action: Mouse scrolled (262, 228) with delta (0, 0)
Screenshot: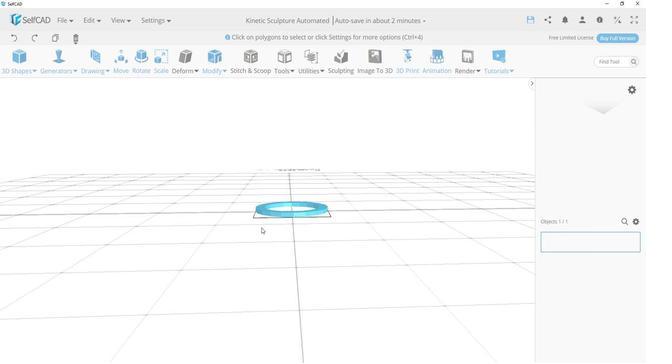 
Action: Mouse scrolled (262, 228) with delta (0, 0)
Screenshot: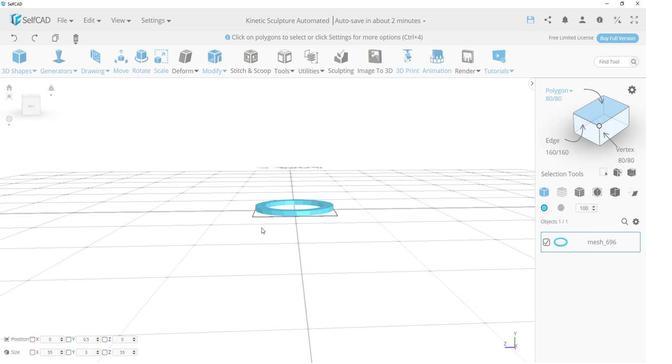 
Action: Mouse scrolled (262, 228) with delta (0, 0)
Screenshot: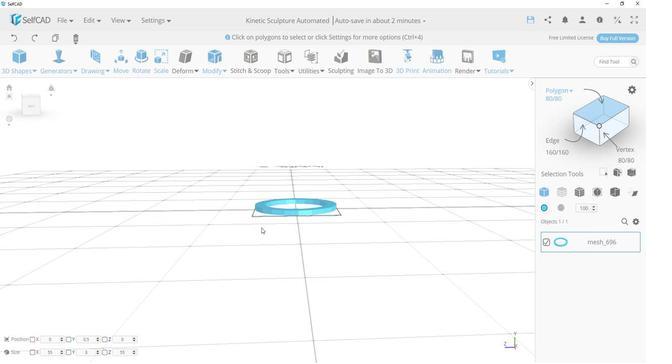 
Action: Mouse scrolled (262, 228) with delta (0, 0)
Screenshot: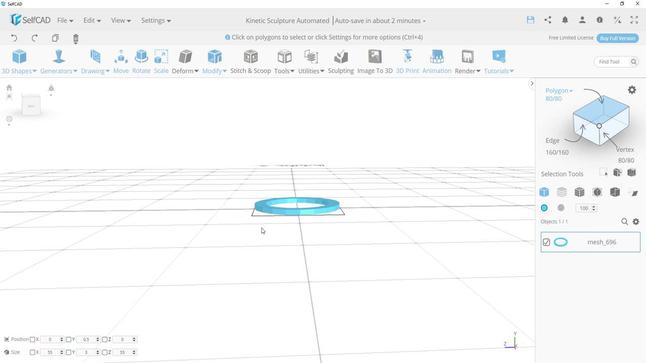 
Action: Mouse pressed left at (262, 228)
Screenshot: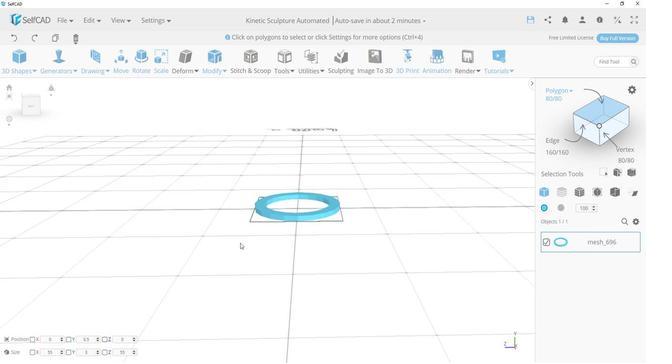 
Action: Mouse moved to (290, 233)
Screenshot: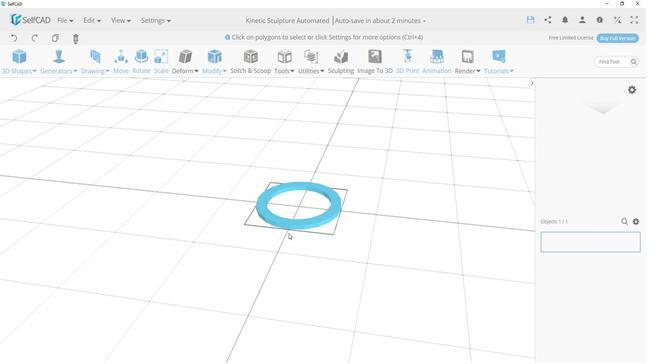 
Action: Key pressed ctrl+C
Screenshot: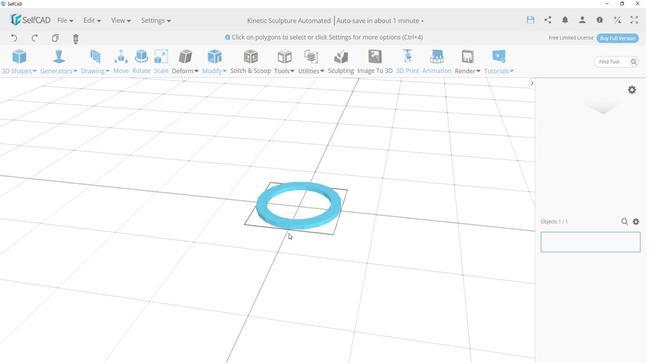 
Action: Mouse moved to (55, 354)
Screenshot: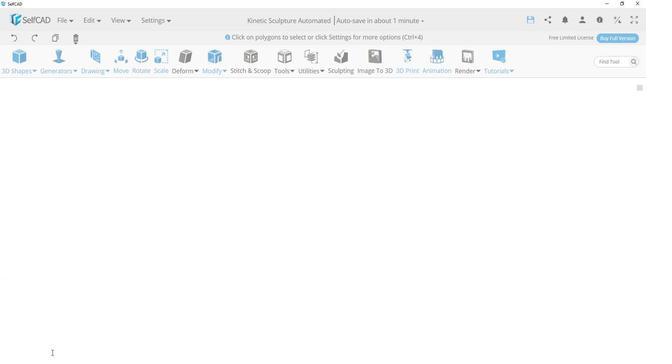 
Action: Mouse pressed left at (55, 354)
Screenshot: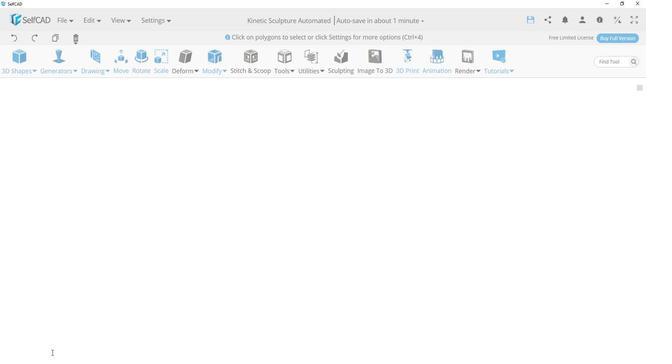 
Action: Key pressed 60<Key.enter>
Screenshot: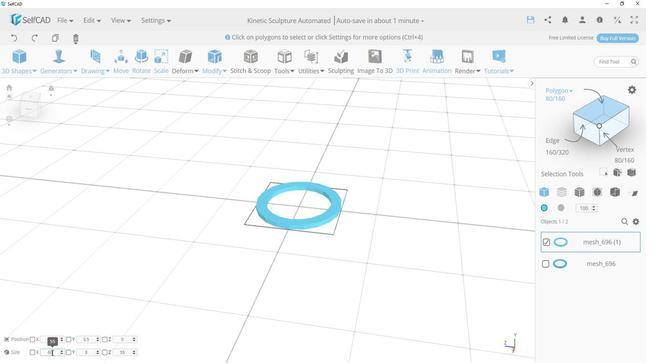 
Action: Mouse moved to (55, 354)
Screenshot: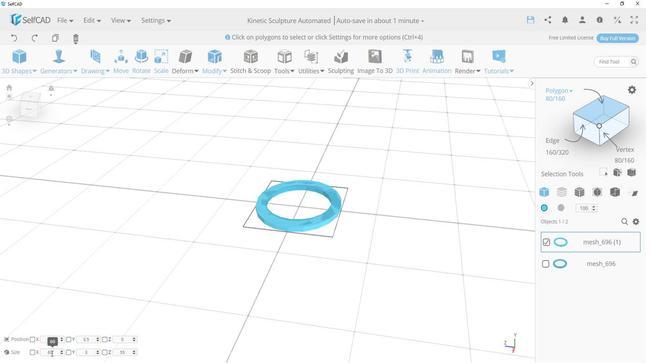 
Action: Mouse pressed left at (55, 354)
Screenshot: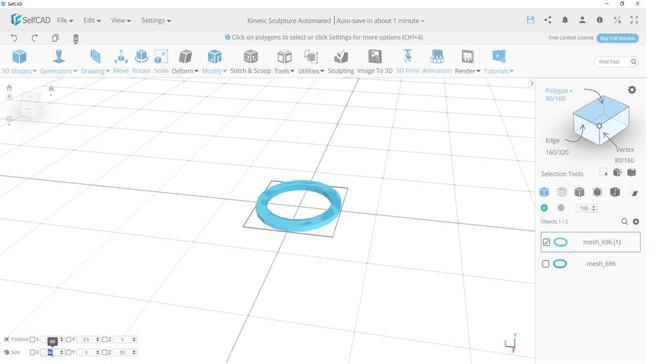 
Action: Key pressed 70<Key.enter>
Screenshot: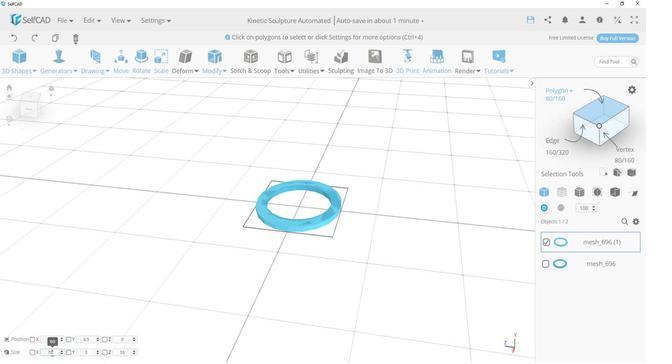 
Action: Mouse moved to (127, 354)
Screenshot: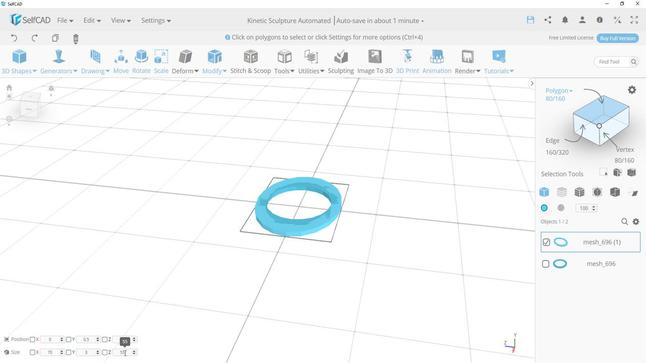 
Action: Mouse pressed left at (127, 354)
Screenshot: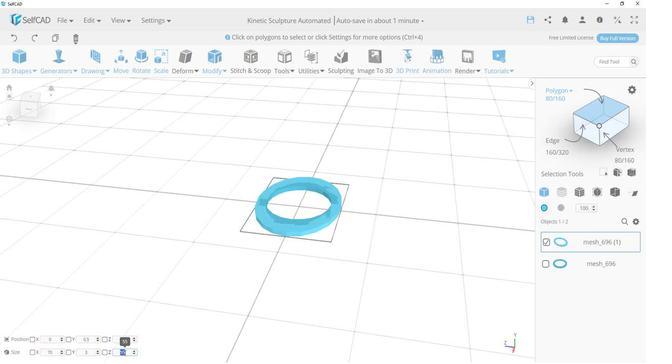 
Action: Key pressed 70<Key.enter>
Screenshot: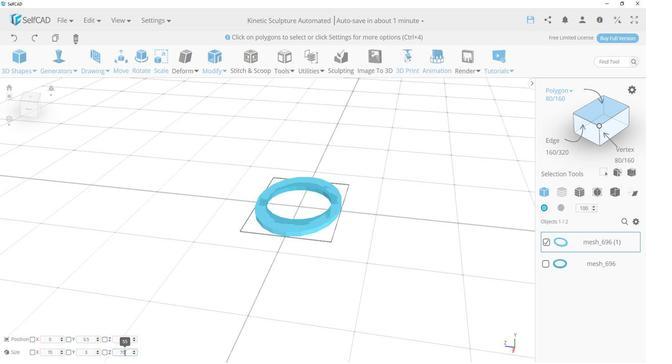 
Action: Mouse moved to (59, 353)
Screenshot: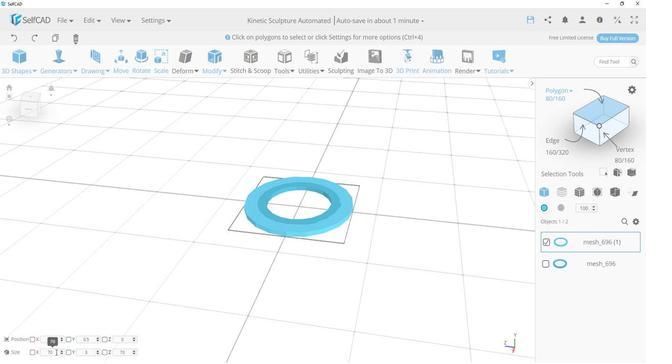 
Action: Mouse pressed left at (59, 353)
Screenshot: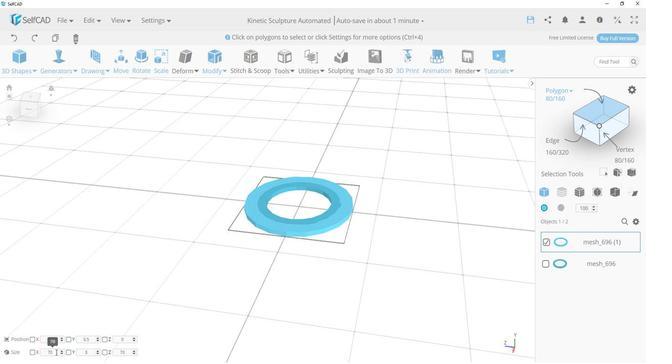 
Action: Key pressed 50<Key.backspace><Key.backspace>80<Key.enter>
Screenshot: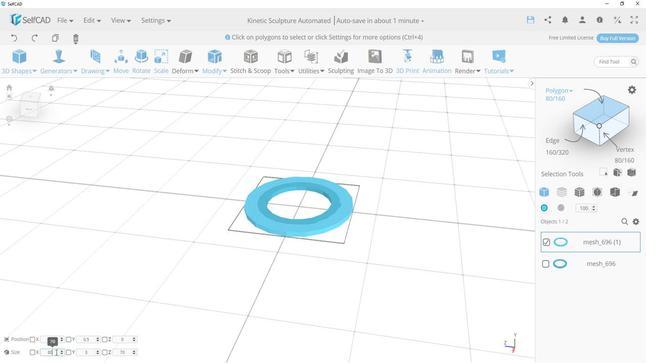 
Action: Mouse moved to (234, 274)
Screenshot: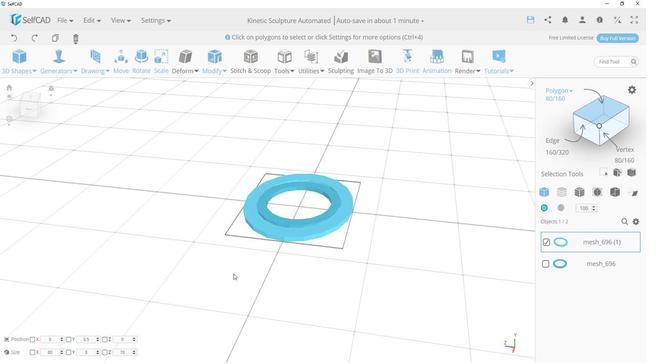 
Action: Mouse pressed left at (234, 274)
Screenshot: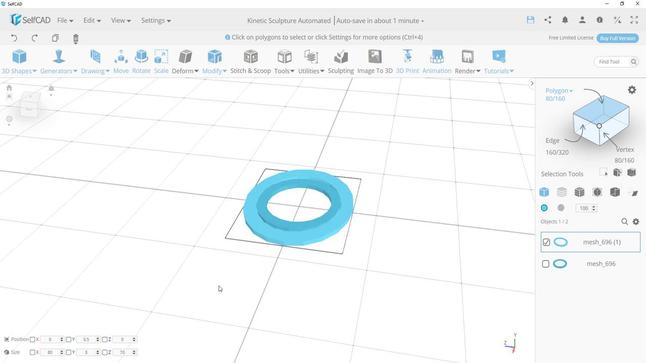 
Action: Mouse moved to (64, 355)
Screenshot: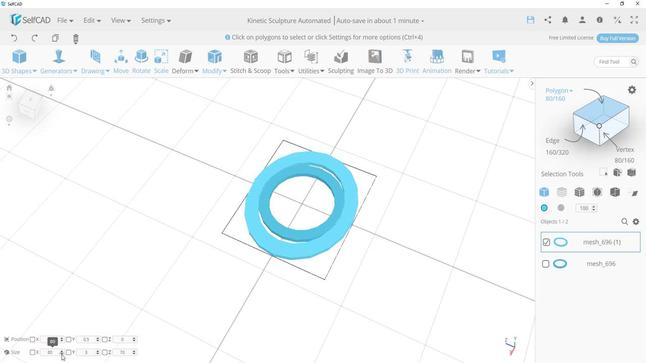 
Action: Mouse pressed left at (64, 355)
Screenshot: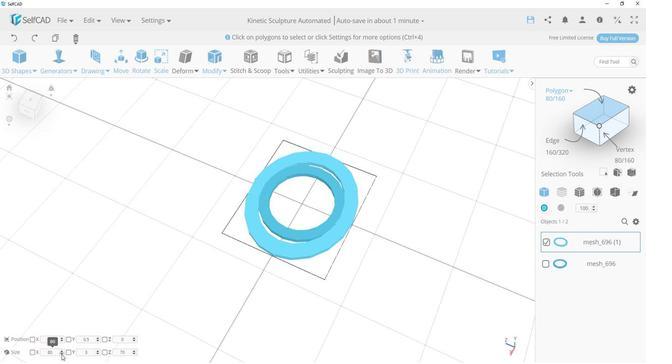 
Action: Mouse pressed left at (64, 355)
Screenshot: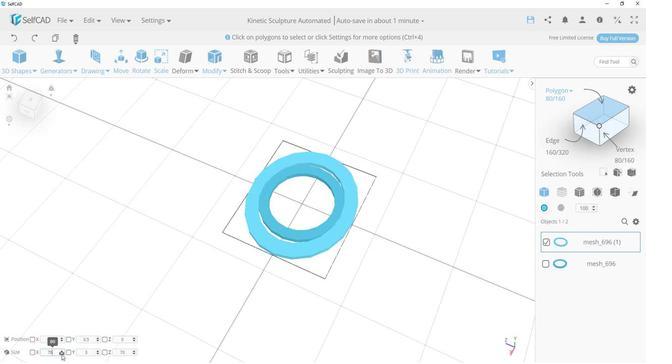 
Action: Mouse moved to (64, 352)
Screenshot: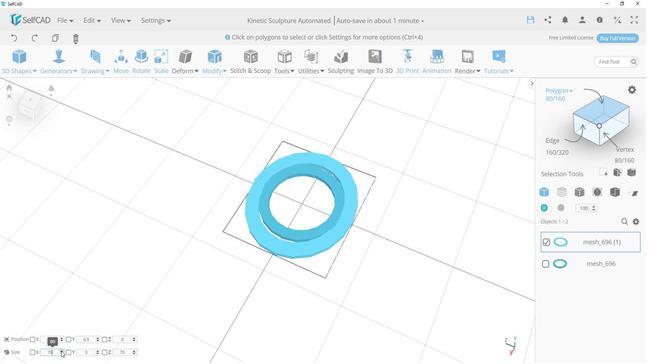 
Action: Mouse pressed left at (64, 352)
Screenshot: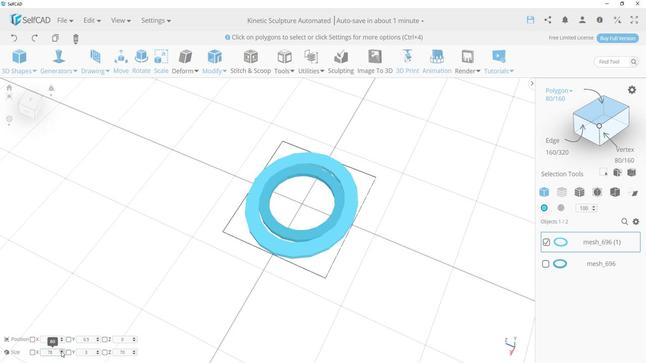 
Action: Mouse pressed left at (64, 352)
Screenshot: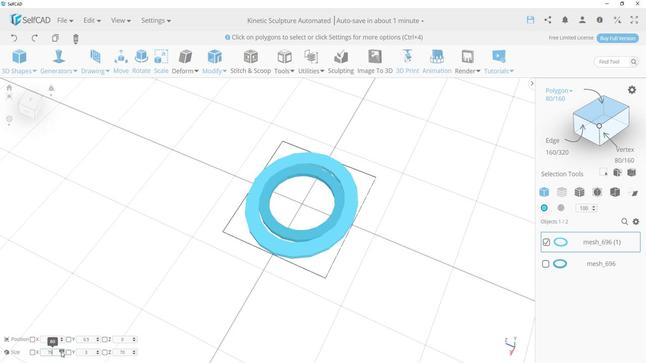 
Action: Mouse pressed left at (64, 352)
Screenshot: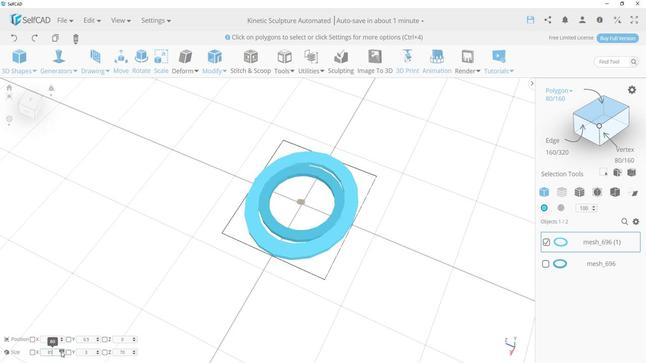 
Action: Mouse pressed left at (64, 352)
Screenshot: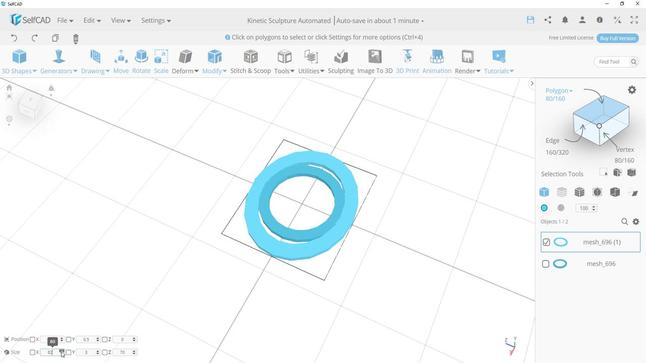 
Action: Mouse pressed left at (64, 352)
Screenshot: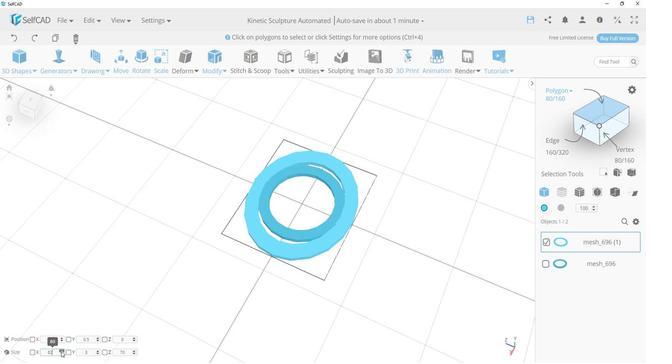 
Action: Mouse pressed left at (64, 352)
Screenshot: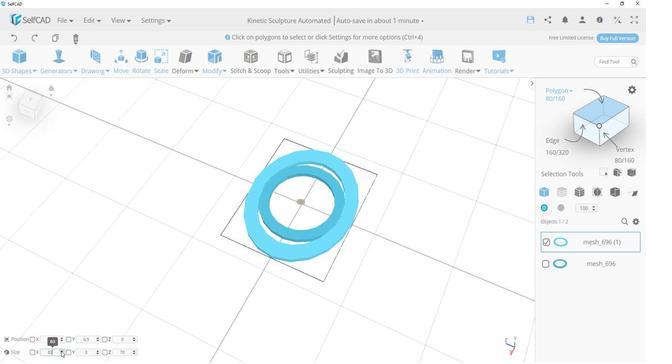 
Action: Mouse pressed left at (64, 352)
Screenshot: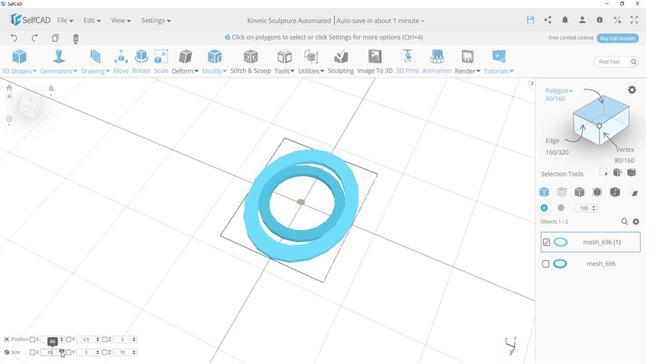 
Action: Mouse pressed left at (64, 352)
Screenshot: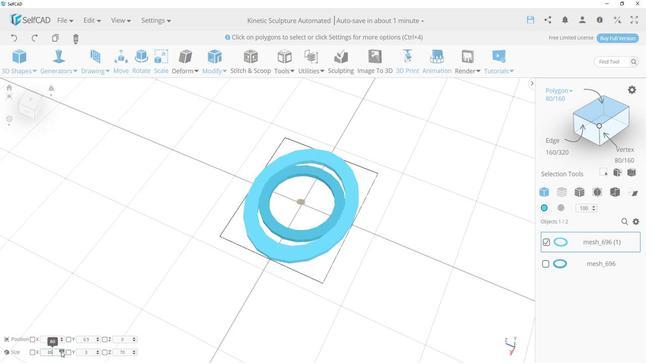 
Action: Mouse moved to (66, 354)
Screenshot: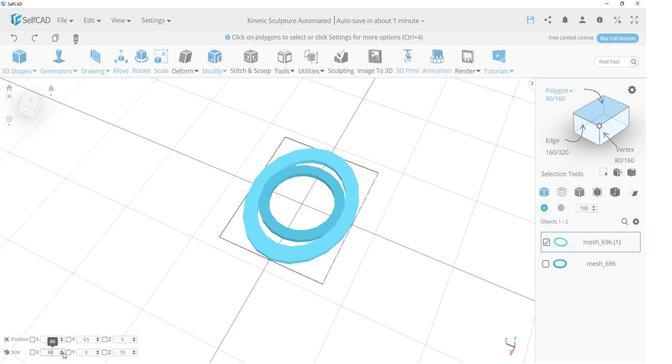 
Action: Mouse pressed left at (66, 354)
Screenshot: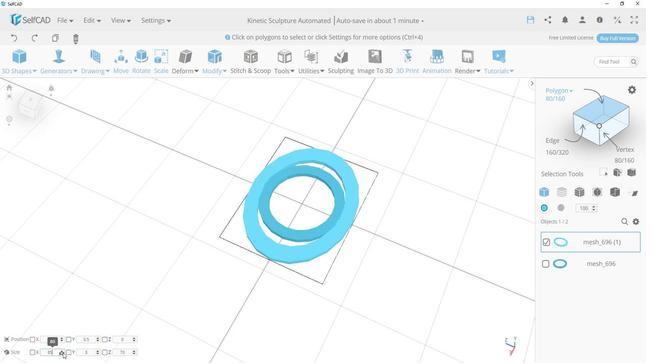 
Action: Mouse moved to (129, 353)
Screenshot: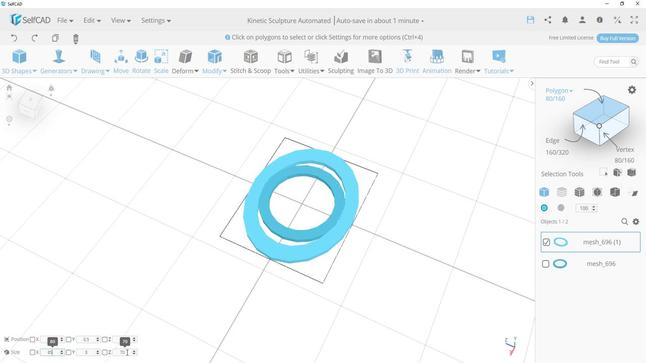 
Action: Mouse pressed left at (129, 353)
Screenshot: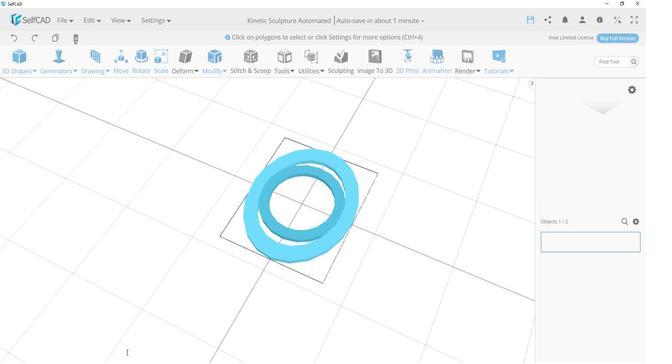 
Action: Key pressed 85<Key.enter>
Screenshot: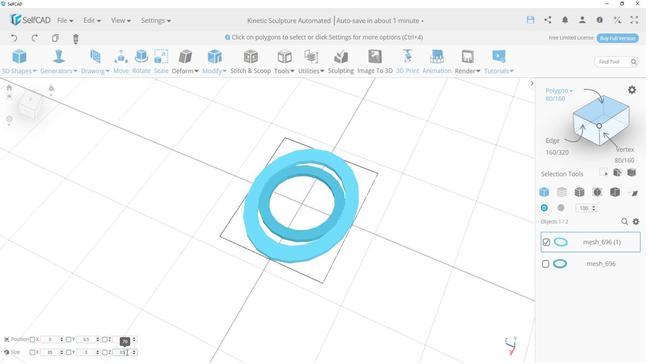 
Action: Mouse moved to (264, 287)
Screenshot: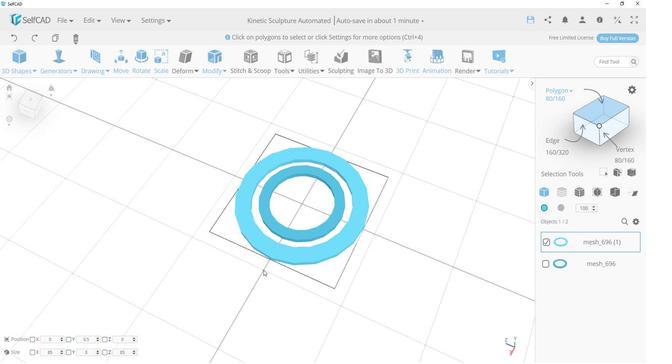 
Action: Mouse pressed left at (264, 287)
Screenshot: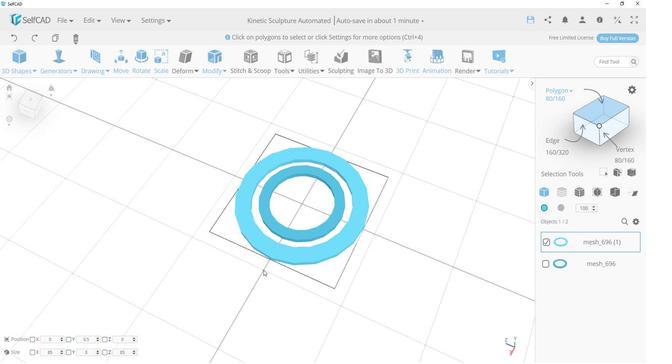 
Action: Mouse moved to (263, 268)
Screenshot: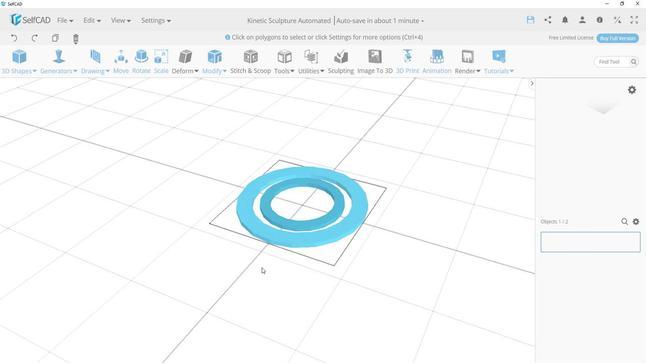 
Action: Key pressed ctrl+C
Screenshot: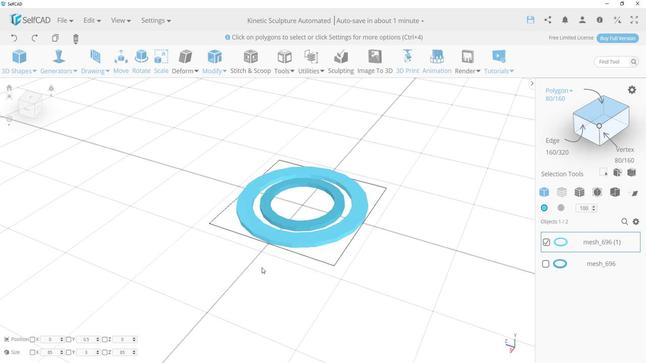 
Action: Mouse moved to (56, 355)
Screenshot: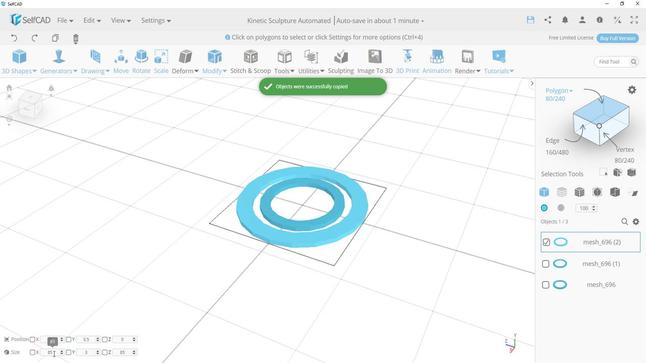 
Action: Mouse pressed left at (56, 355)
Screenshot: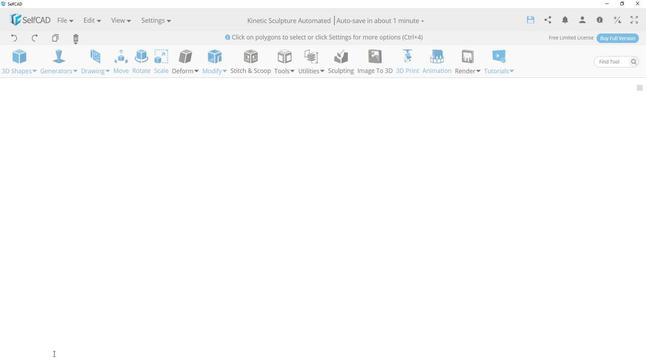 
Action: Key pressed 115
Screenshot: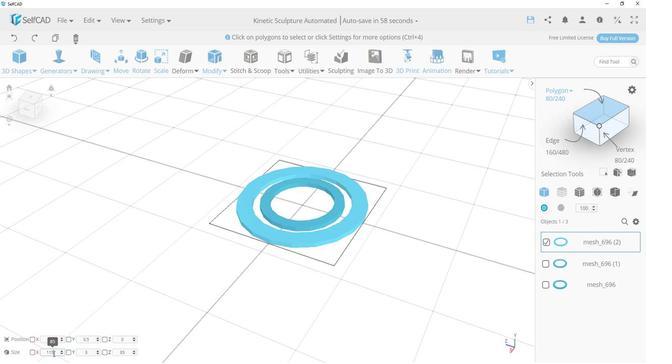 
Action: Mouse moved to (121, 351)
Screenshot: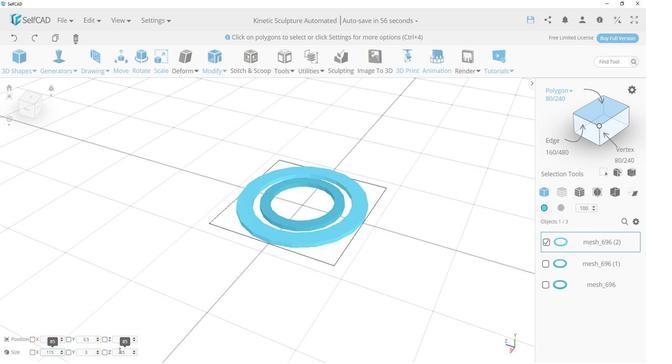 
Action: Mouse pressed left at (121, 351)
Screenshot: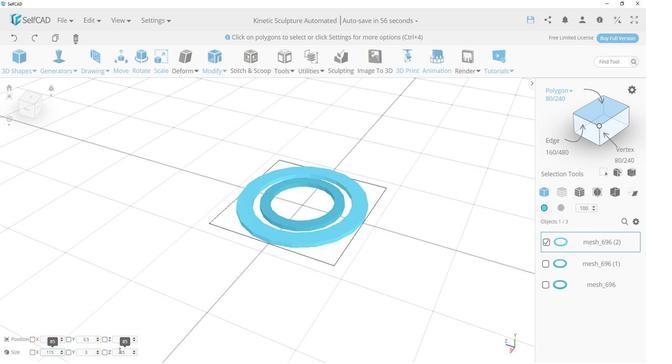 
Action: Key pressed 115<Key.enter>
Screenshot: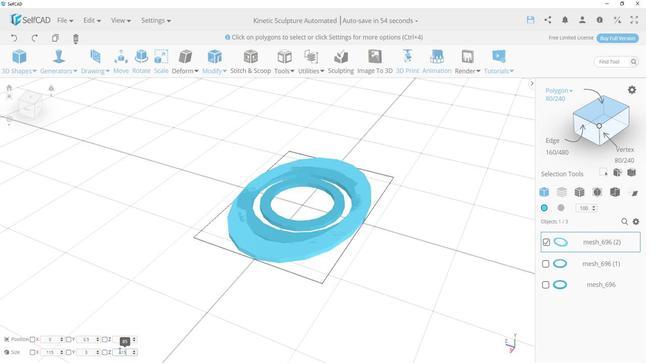 
Action: Mouse moved to (251, 255)
Screenshot: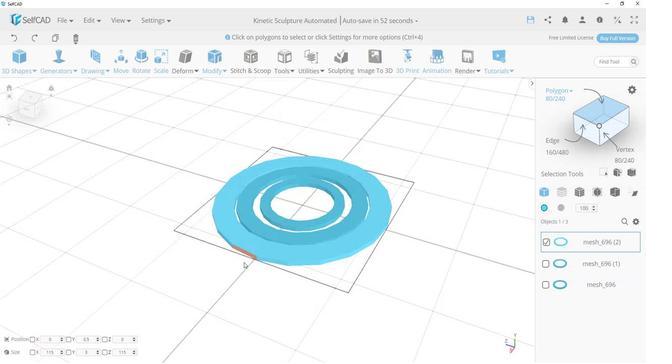 
Action: Mouse pressed left at (251, 255)
Screenshot: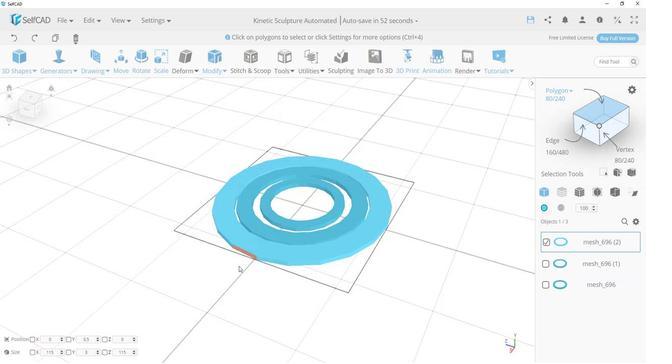 
Action: Mouse moved to (253, 254)
Screenshot: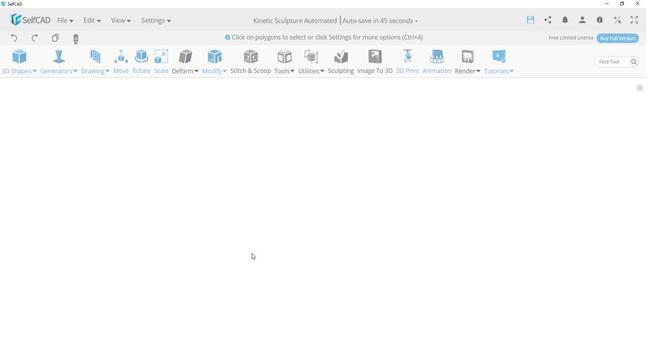 
Action: Mouse pressed left at (253, 254)
Screenshot: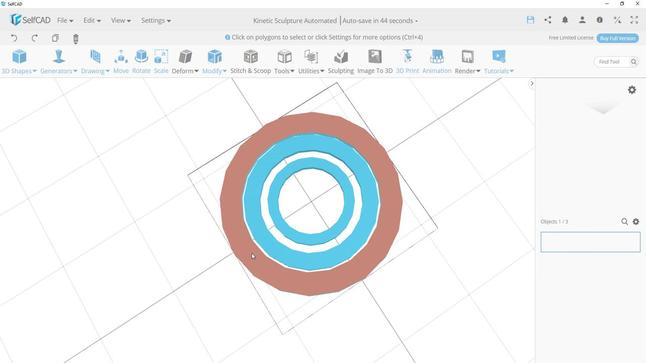 
Action: Mouse pressed left at (253, 254)
Screenshot: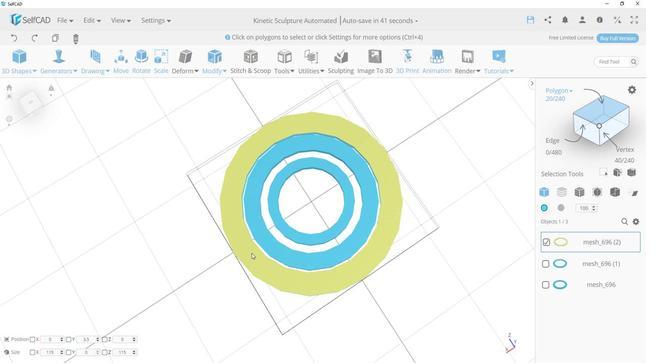 
Action: Mouse moved to (286, 230)
Screenshot: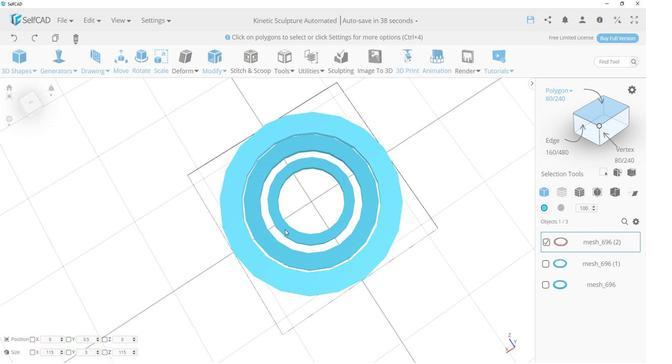 
Action: Mouse pressed left at (286, 230)
Screenshot: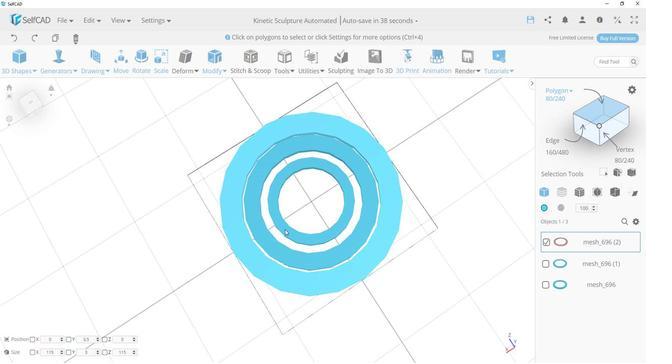 
Action: Mouse moved to (266, 265)
Screenshot: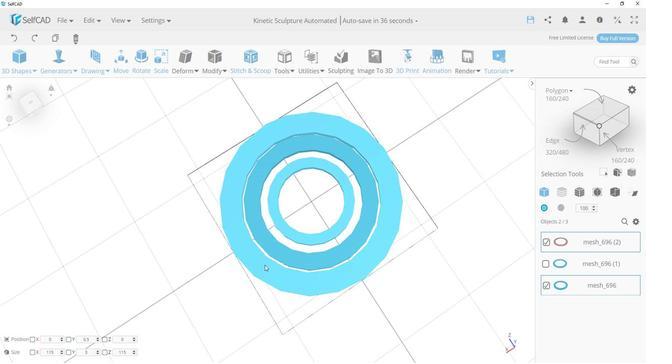 
Action: Mouse pressed left at (266, 265)
Screenshot: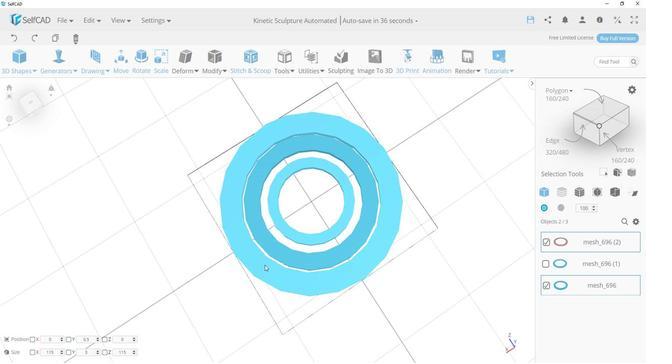 
Action: Mouse moved to (590, 113)
Screenshot: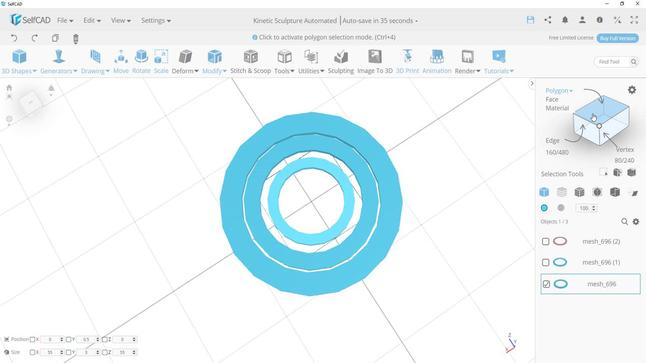
Action: Mouse pressed left at (590, 113)
Screenshot: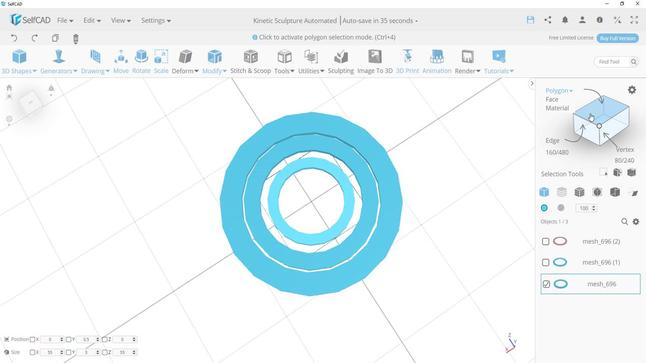 
Action: Mouse moved to (275, 217)
Screenshot: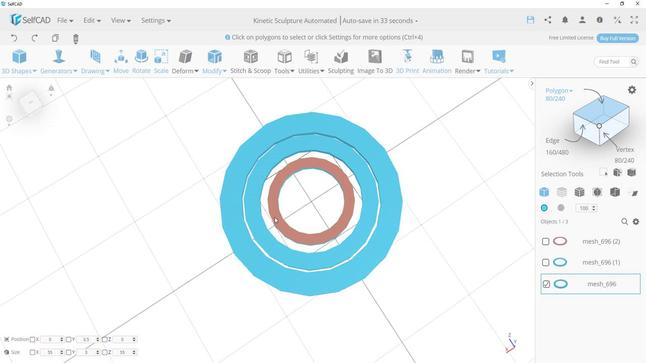 
Action: Mouse pressed left at (275, 217)
Screenshot: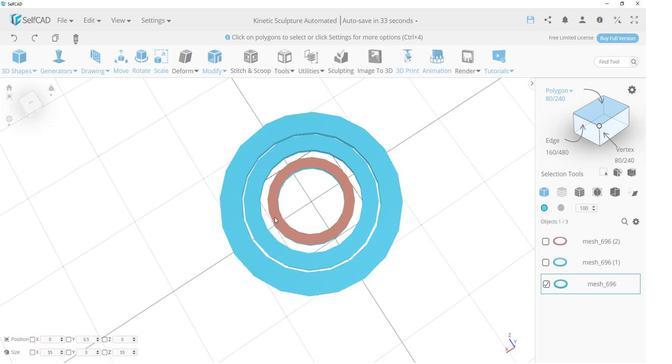 
Action: Mouse moved to (183, 262)
Screenshot: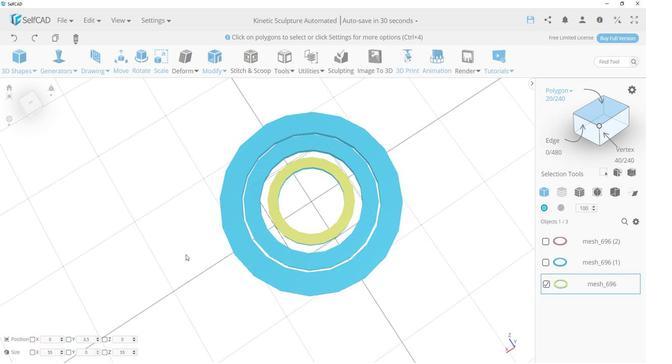 
Action: Mouse pressed left at (183, 262)
Screenshot: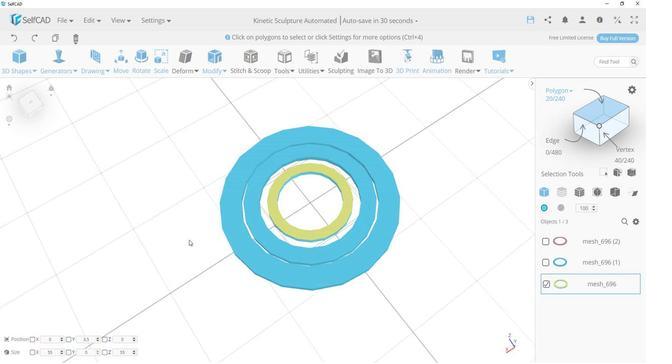 
Action: Mouse moved to (279, 221)
Screenshot: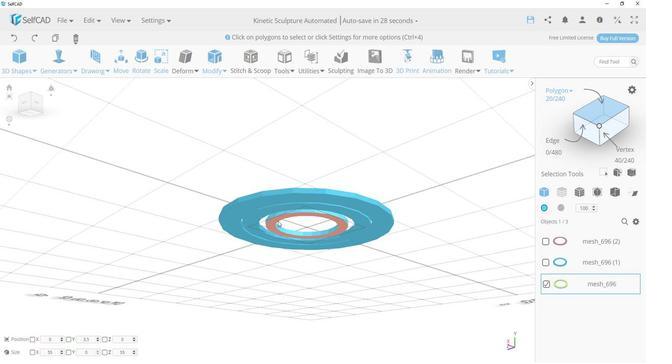 
Action: Mouse pressed left at (279, 221)
Screenshot: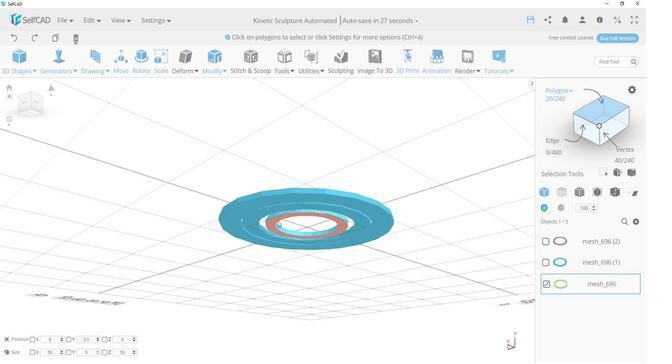 
Action: Mouse moved to (195, 206)
Screenshot: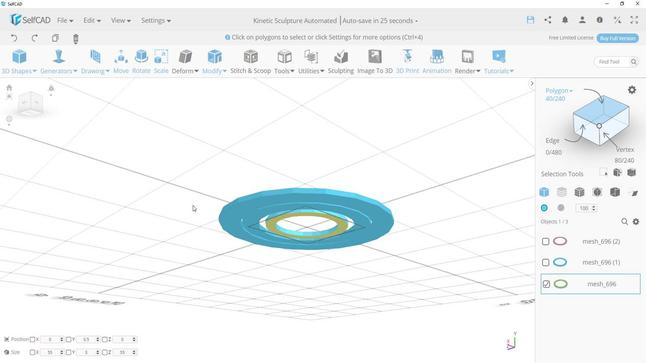 
Action: Mouse pressed left at (195, 206)
Screenshot: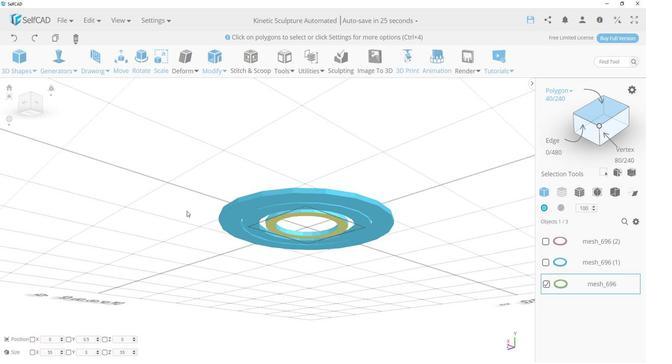 
Action: Mouse moved to (187, 245)
Screenshot: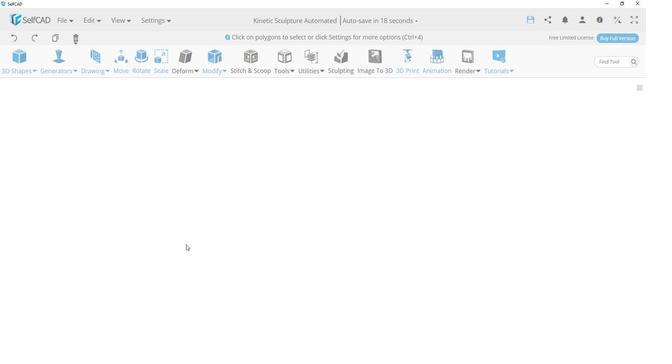
Action: Mouse pressed left at (187, 245)
Screenshot: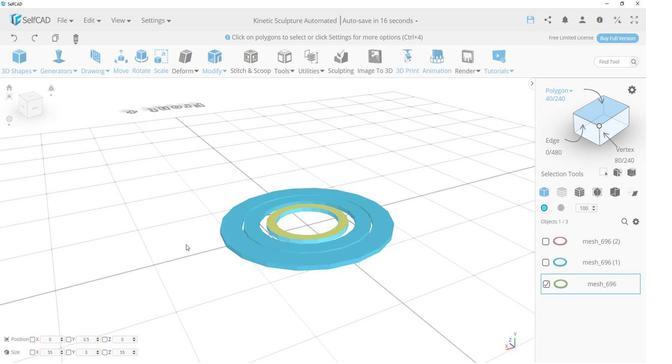 
Action: Mouse moved to (308, 250)
Screenshot: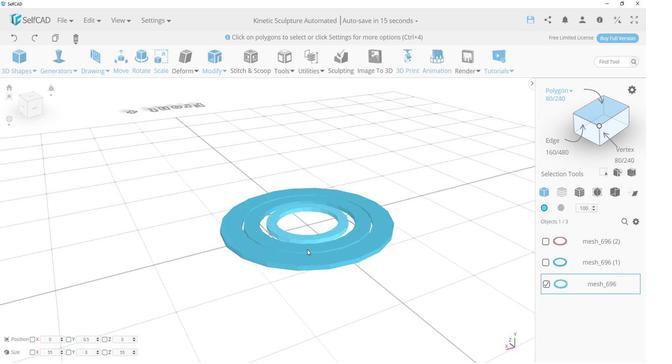 
Action: Mouse pressed left at (308, 250)
Screenshot: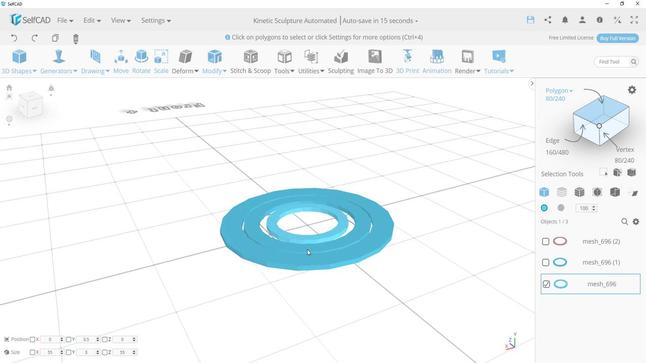 
Action: Mouse moved to (313, 240)
Screenshot: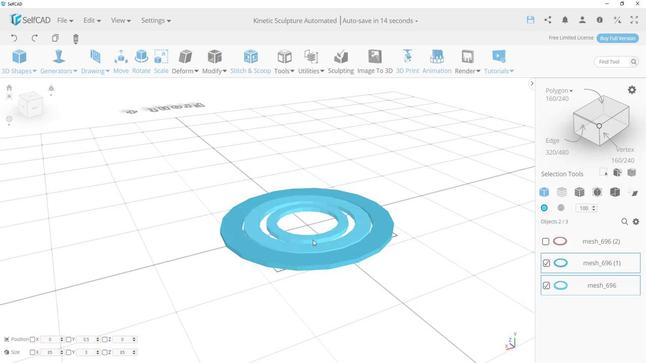 
Action: Mouse pressed left at (313, 240)
Screenshot: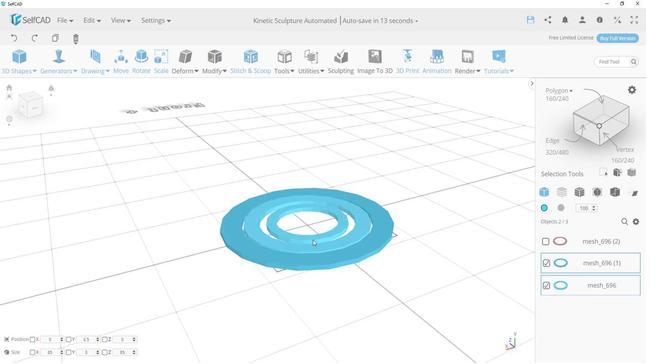 
Action: Mouse moved to (592, 116)
Screenshot: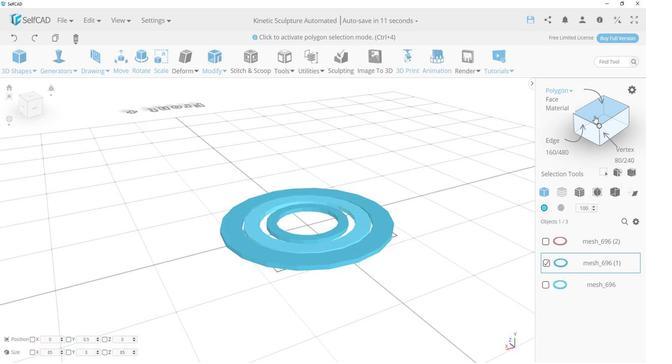 
Action: Mouse pressed left at (592, 116)
Screenshot: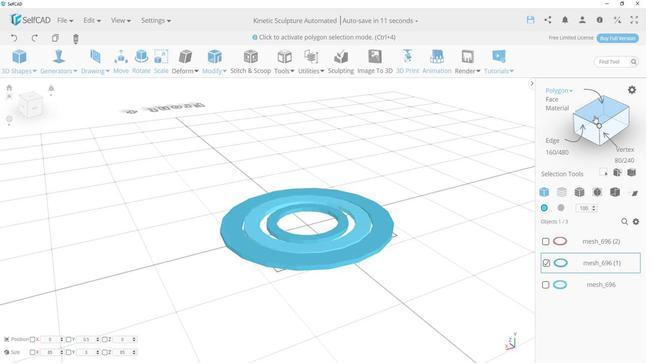 
Action: Mouse moved to (312, 247)
Screenshot: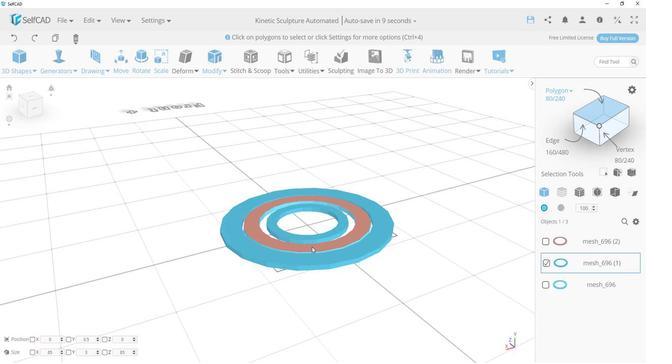 
Action: Mouse pressed left at (312, 247)
Screenshot: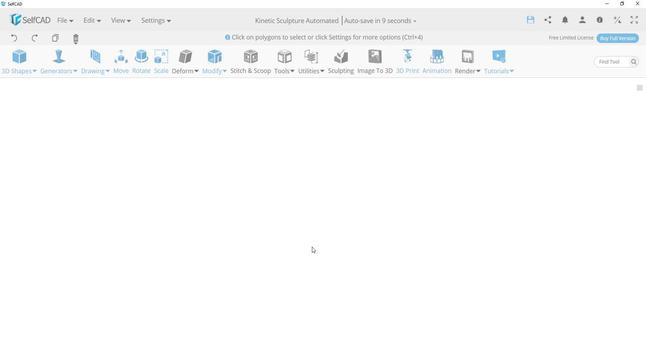 
Action: Mouse moved to (233, 312)
Screenshot: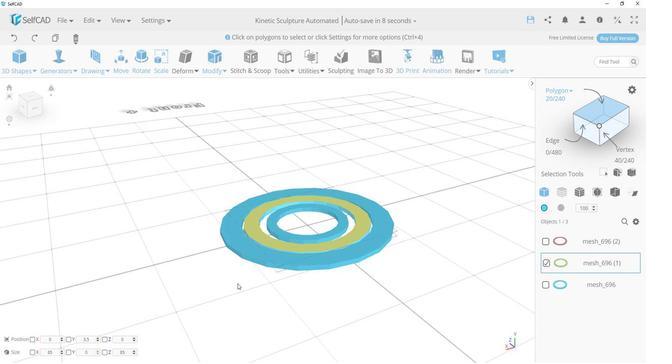 
Action: Mouse pressed left at (233, 312)
Screenshot: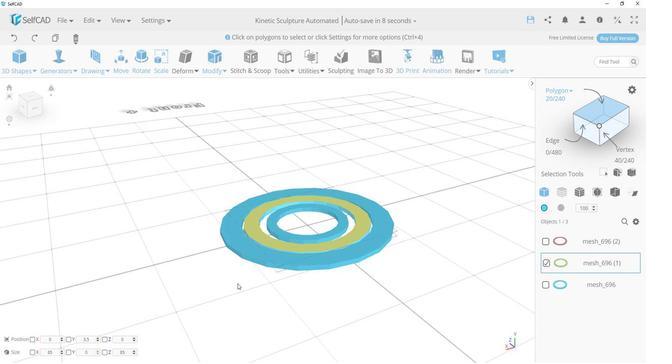 
Action: Mouse moved to (256, 215)
Screenshot: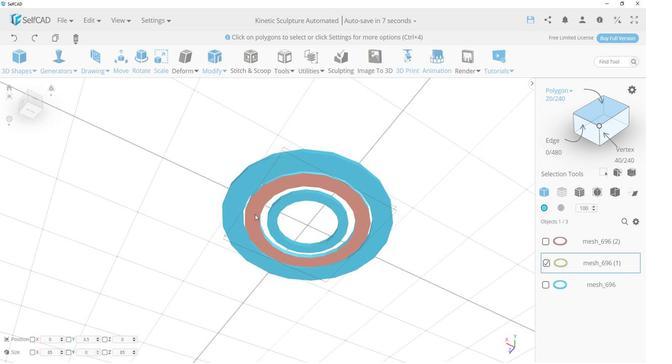 
Action: Mouse pressed left at (256, 215)
Screenshot: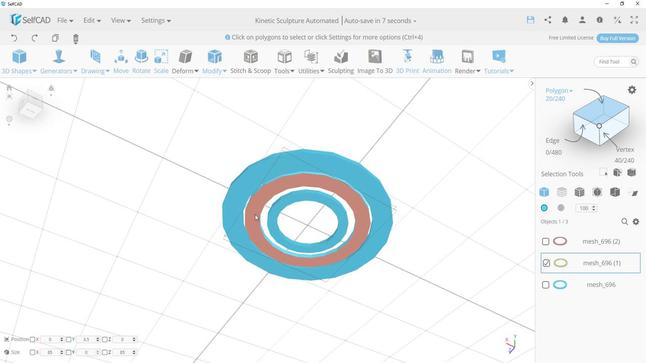 
Action: Mouse moved to (176, 245)
Screenshot: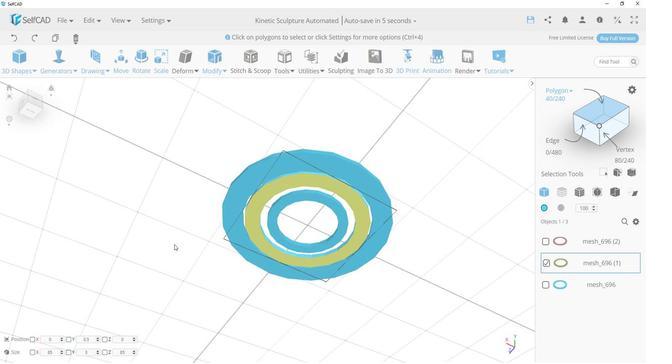 
Action: Mouse pressed left at (176, 245)
Screenshot: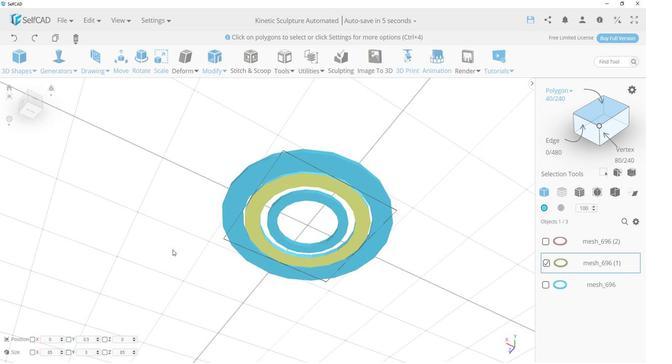 
Action: Mouse moved to (101, 355)
Screenshot: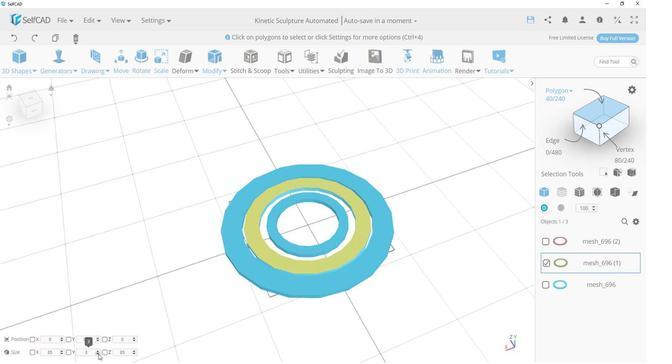 
Action: Mouse pressed left at (101, 355)
Screenshot: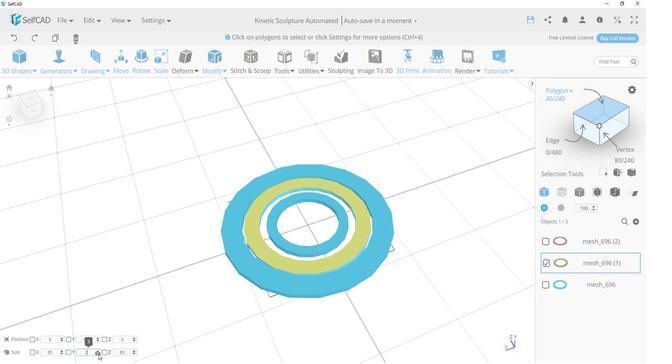 
Action: Mouse pressed left at (101, 355)
Screenshot: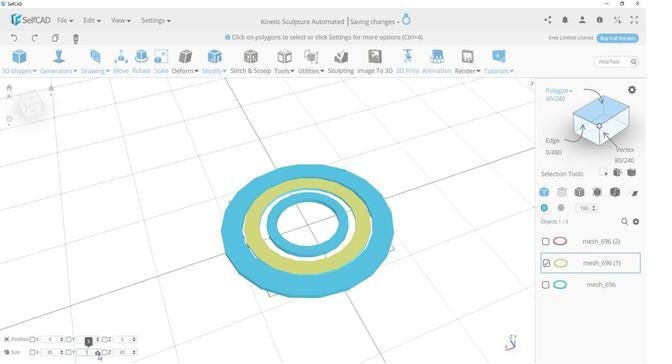 
Action: Mouse pressed left at (101, 355)
Screenshot: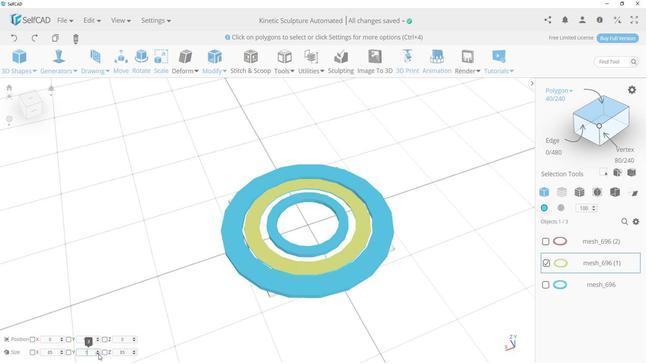 
Action: Mouse moved to (99, 359)
Screenshot: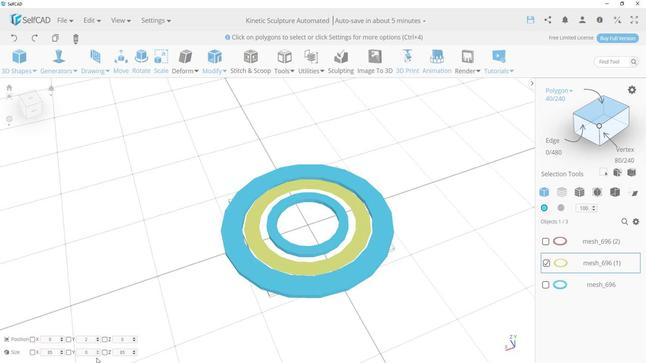 
Action: Key pressed ctrl+Z
Screenshot: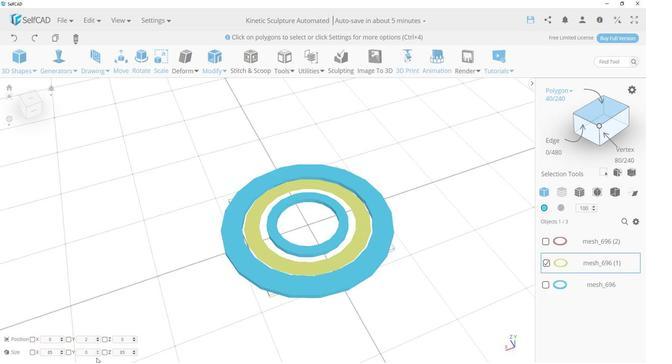 
Action: Mouse moved to (99, 359)
Screenshot: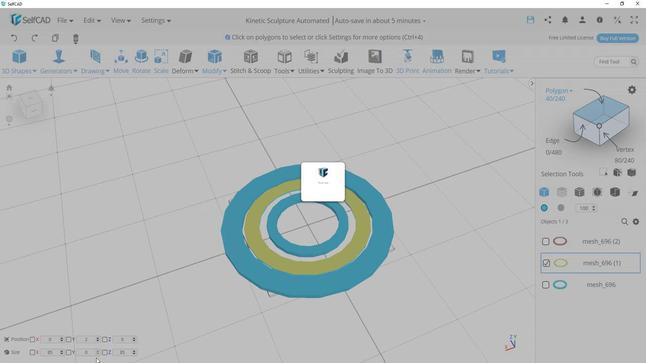 
Action: Key pressed <'\x1a'>
Screenshot: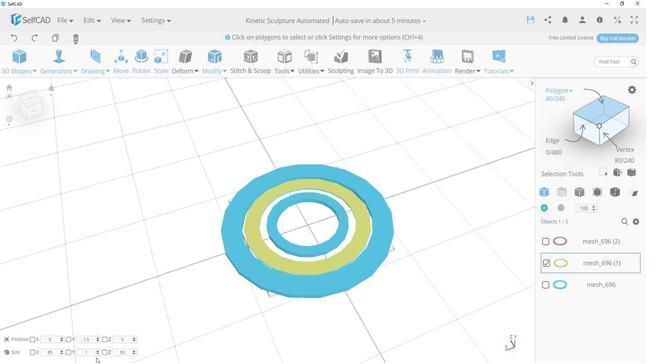 
Action: Mouse moved to (96, 358)
Screenshot: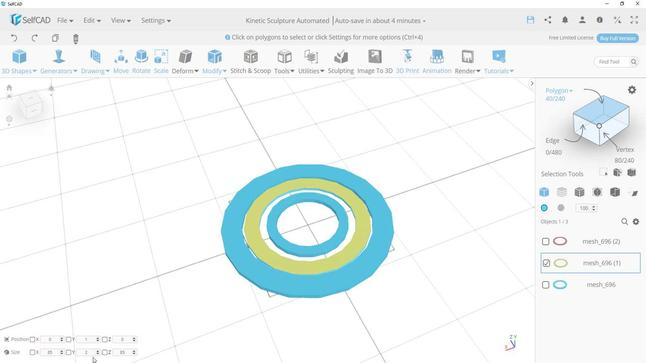 
Action: Key pressed <'\x1a'>
Screenshot: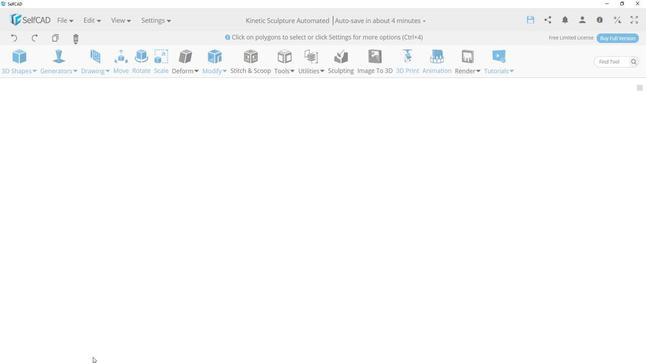 
Action: Mouse moved to (265, 316)
Screenshot: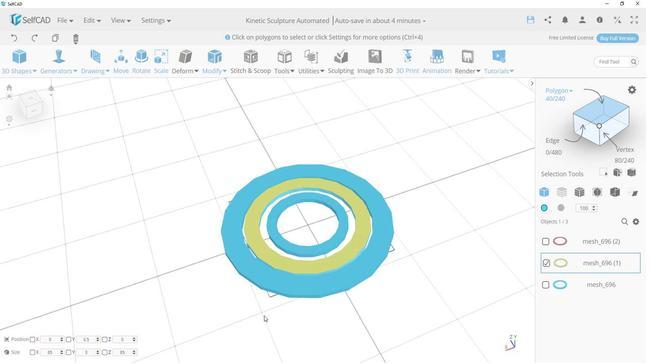 
Action: Mouse scrolled (265, 317) with delta (0, 0)
Screenshot: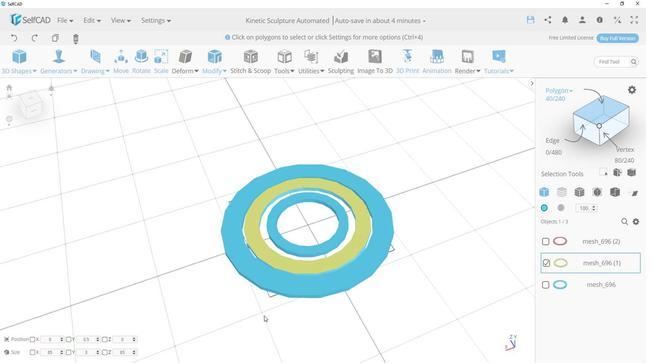 
Action: Mouse scrolled (265, 317) with delta (0, 0)
Screenshot: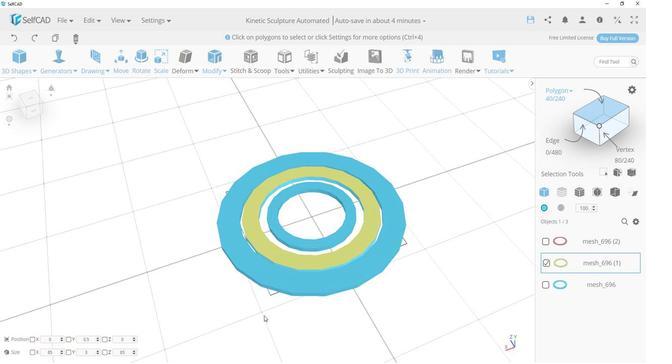 
Action: Mouse scrolled (265, 317) with delta (0, 0)
Screenshot: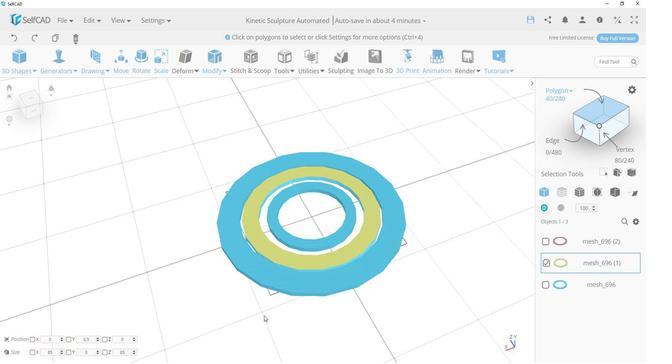 
Action: Mouse scrolled (265, 317) with delta (0, 0)
Screenshot: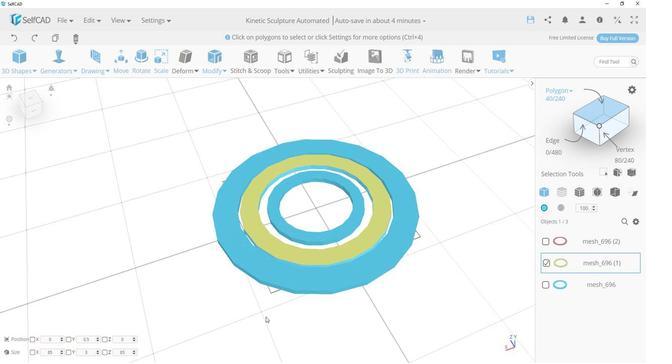 
Action: Mouse moved to (273, 320)
Screenshot: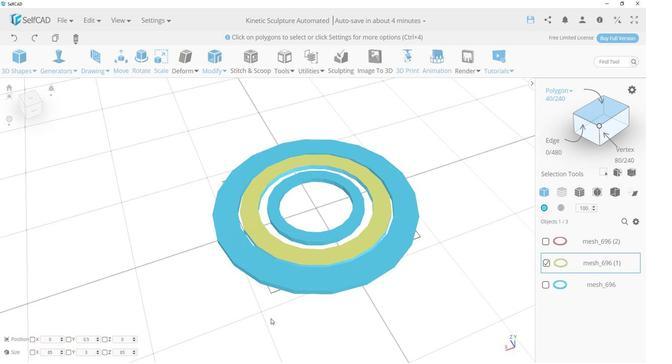 
Action: Mouse pressed left at (273, 320)
Screenshot: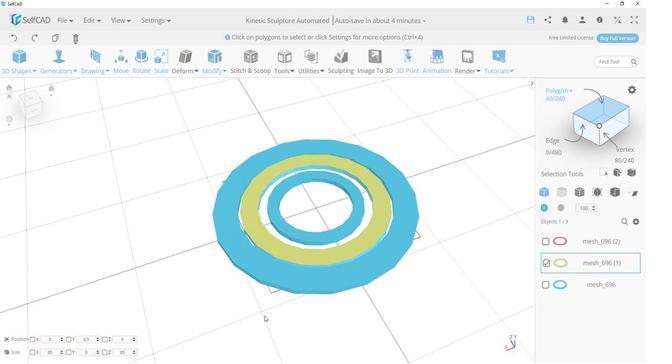 
Action: Mouse moved to (330, 302)
Screenshot: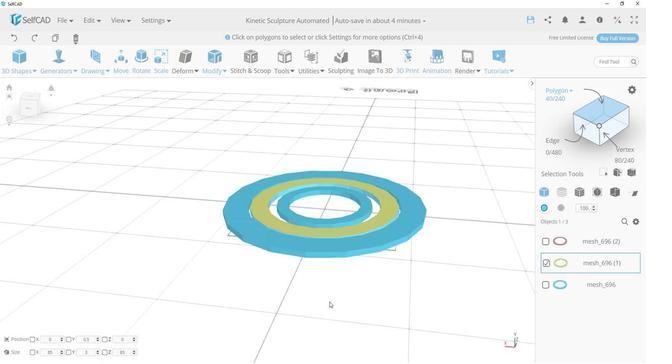 
Action: Mouse pressed left at (330, 302)
Screenshot: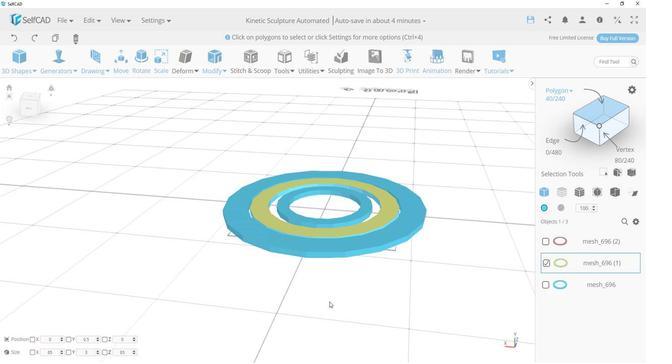 
Action: Key pressed ctrl+Z
Screenshot: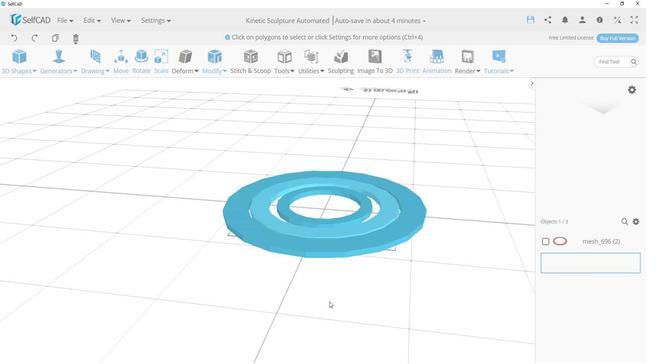 
Action: Mouse moved to (543, 243)
Screenshot: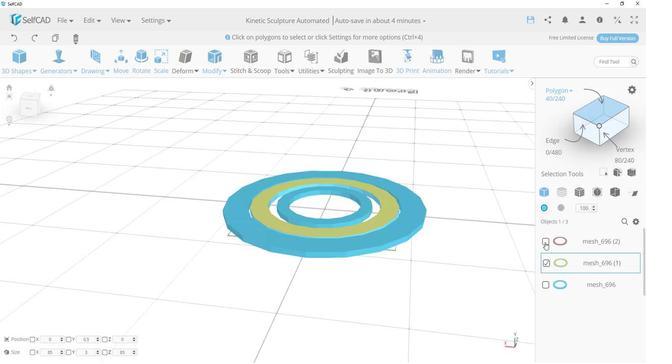 
Action: Mouse pressed left at (543, 243)
Screenshot: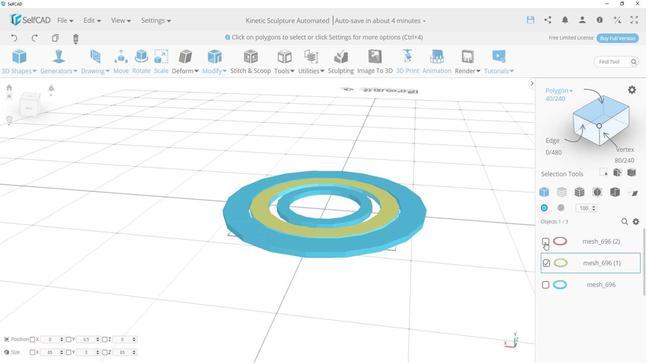 
Action: Key pressed <Key.delete><Key.enter>
Screenshot: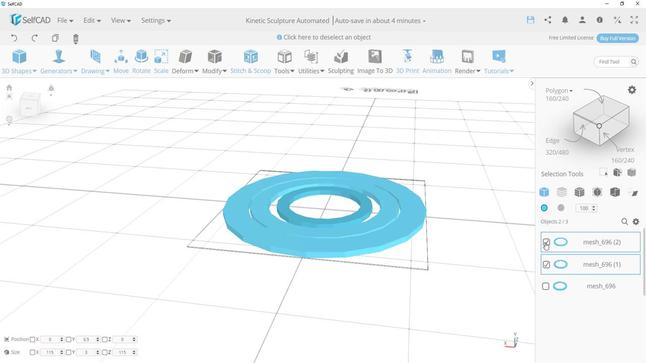 
Action: Mouse moved to (545, 246)
Screenshot: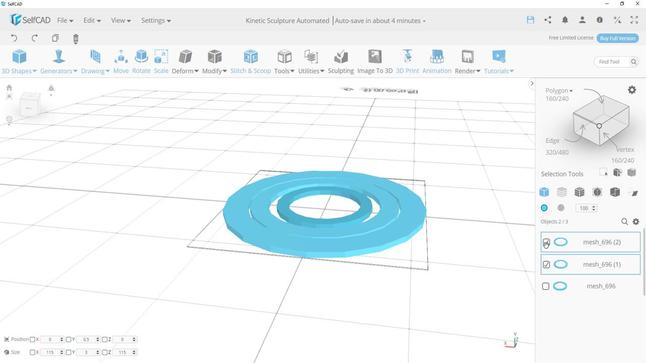 
Action: Key pressed <Key.delete><Key.enter>
Screenshot: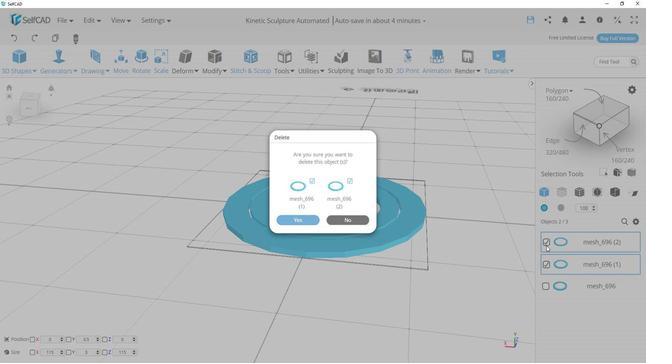 
Action: Mouse moved to (543, 242)
Screenshot: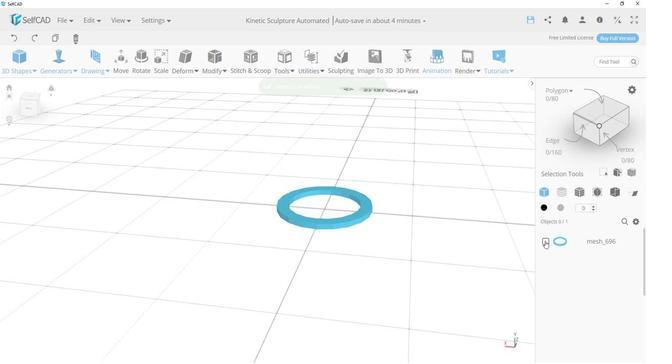 
Action: Mouse pressed left at (543, 242)
Screenshot: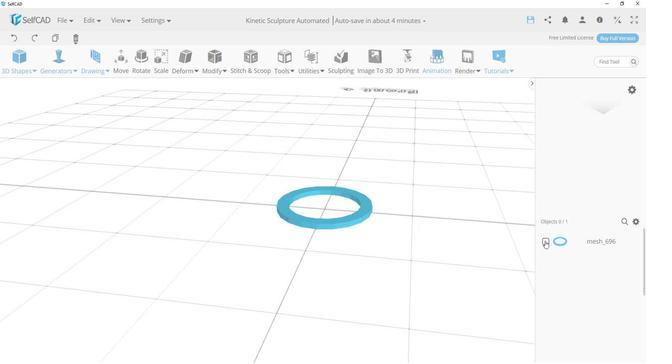 
Action: Mouse moved to (366, 234)
Screenshot: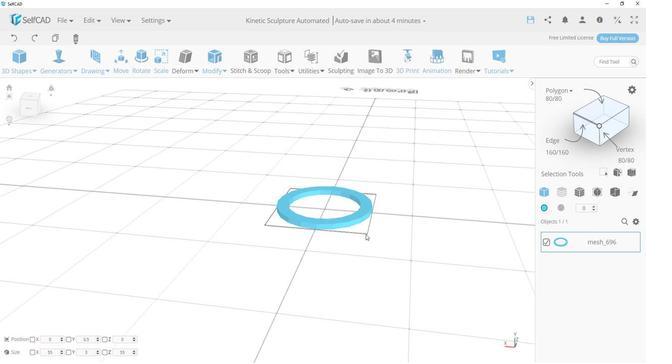 
Action: Mouse pressed left at (366, 234)
Screenshot: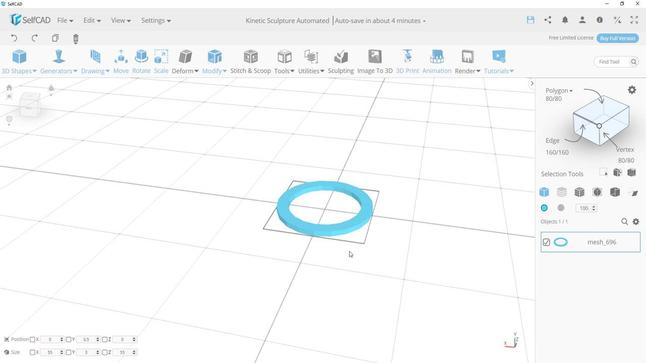 
Action: Mouse moved to (230, 140)
Screenshot: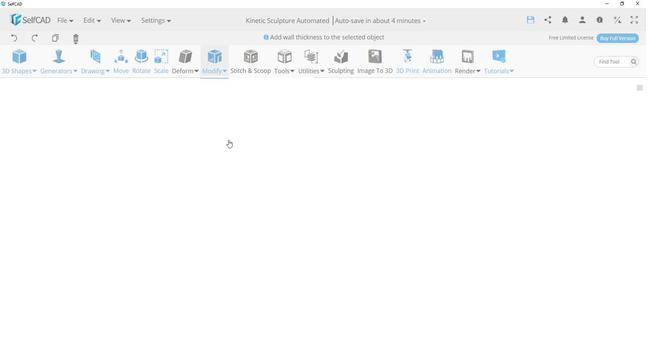 
Action: Mouse pressed left at (230, 140)
Screenshot: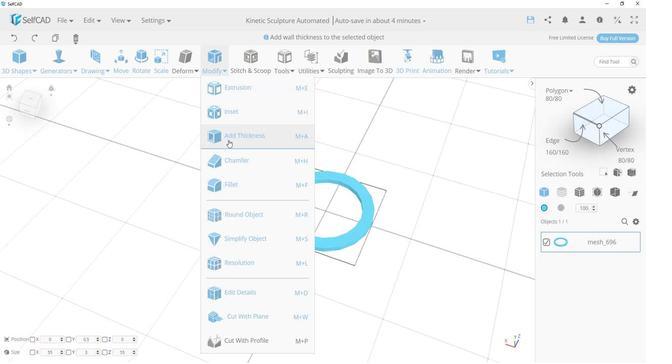 
Action: Mouse moved to (107, 109)
Screenshot: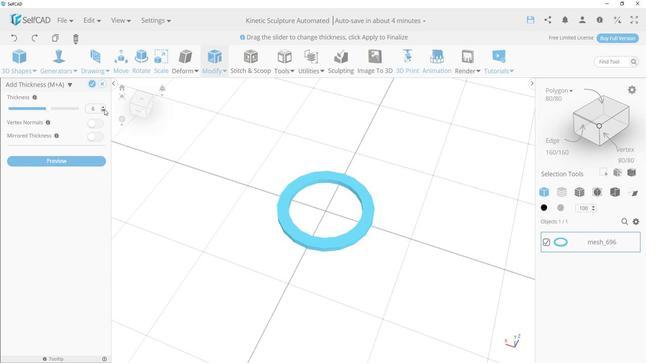 
Action: Mouse pressed left at (107, 109)
Screenshot: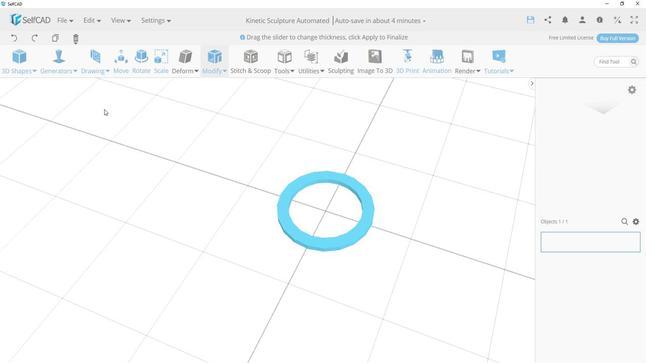 
Action: Mouse pressed left at (107, 109)
Screenshot: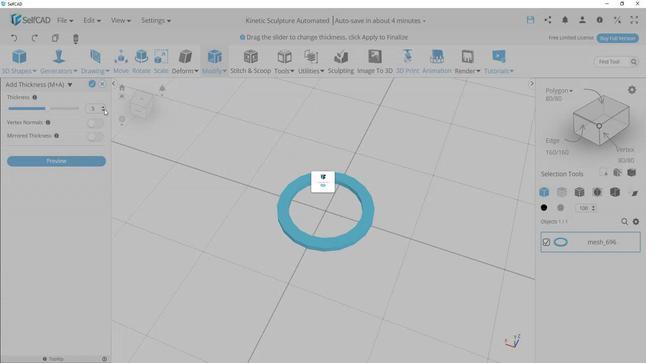 
Action: Mouse pressed left at (107, 109)
Screenshot: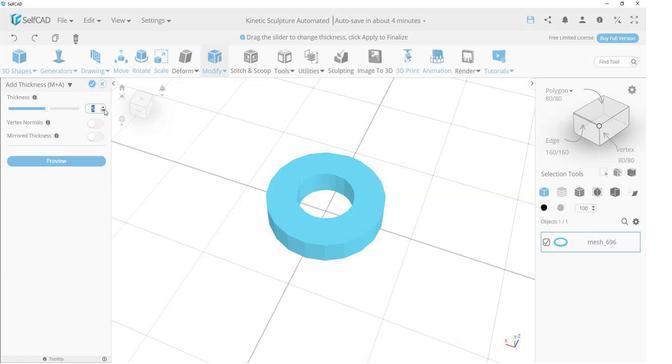 
Action: Mouse pressed left at (107, 109)
Screenshot: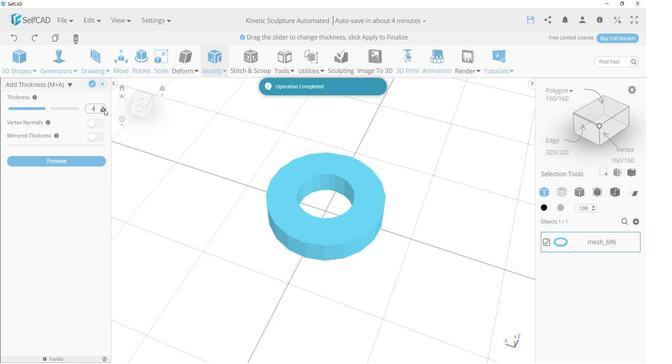 
Action: Mouse pressed left at (107, 109)
Screenshot: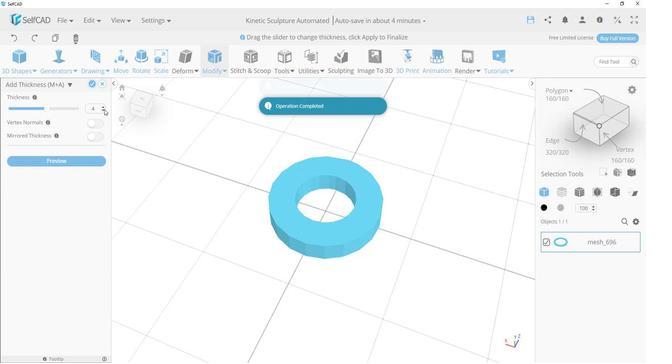 
Action: Mouse pressed left at (107, 109)
Screenshot: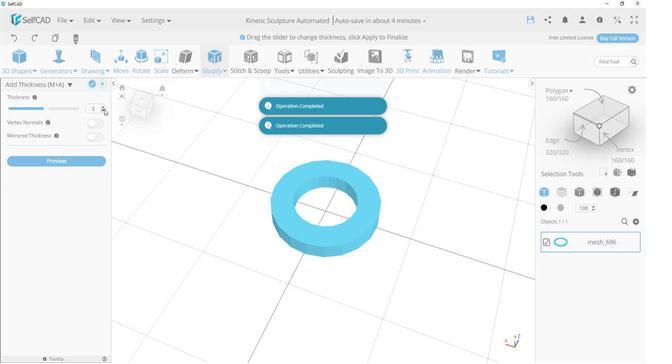 
Action: Mouse pressed left at (107, 109)
Screenshot: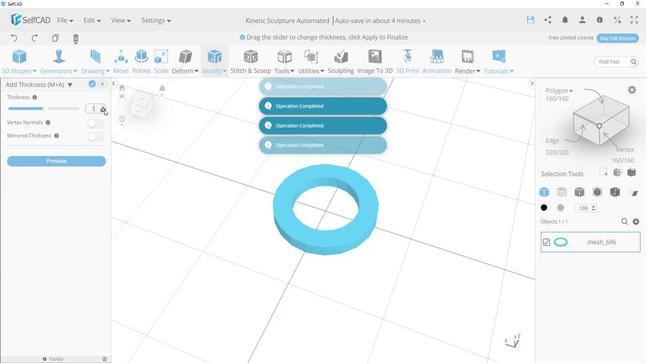 
Action: Mouse pressed left at (107, 109)
Screenshot: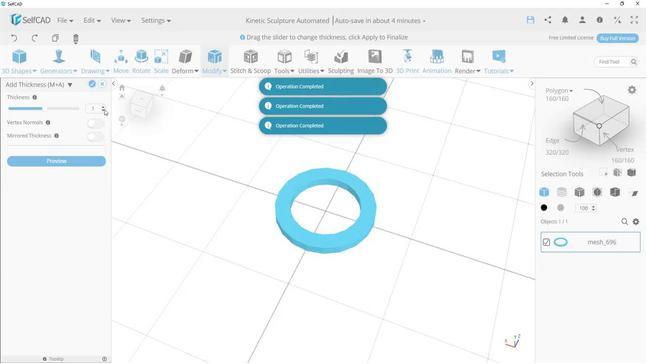 
Action: Mouse pressed left at (107, 109)
Screenshot: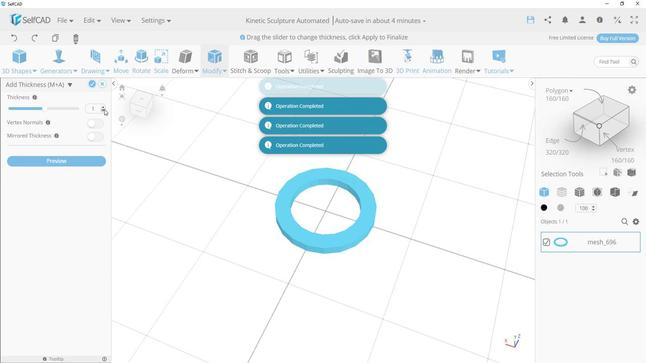 
Action: Mouse pressed left at (107, 109)
Screenshot: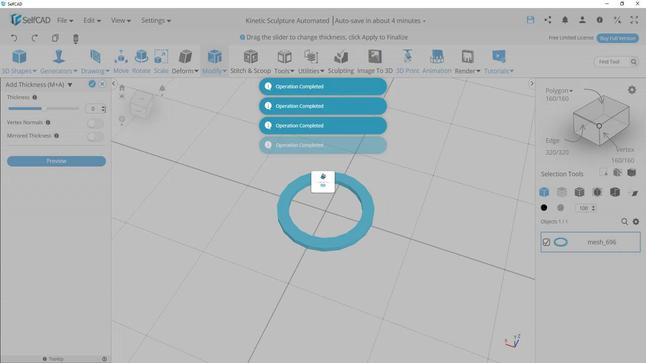 
Action: Mouse pressed left at (107, 109)
